 Task: Search one way flight ticket for 5 adults, 2 children, 1 infant in seat and 2 infants on lap in economy from Albany: Albany International Airport to Indianapolis: Indianapolis International Airport on 8-5-2023. Number of bags: 6 checked bags. Price is upto 100000. Outbound departure time preference is 10:45.
Action: Mouse moved to (325, 283)
Screenshot: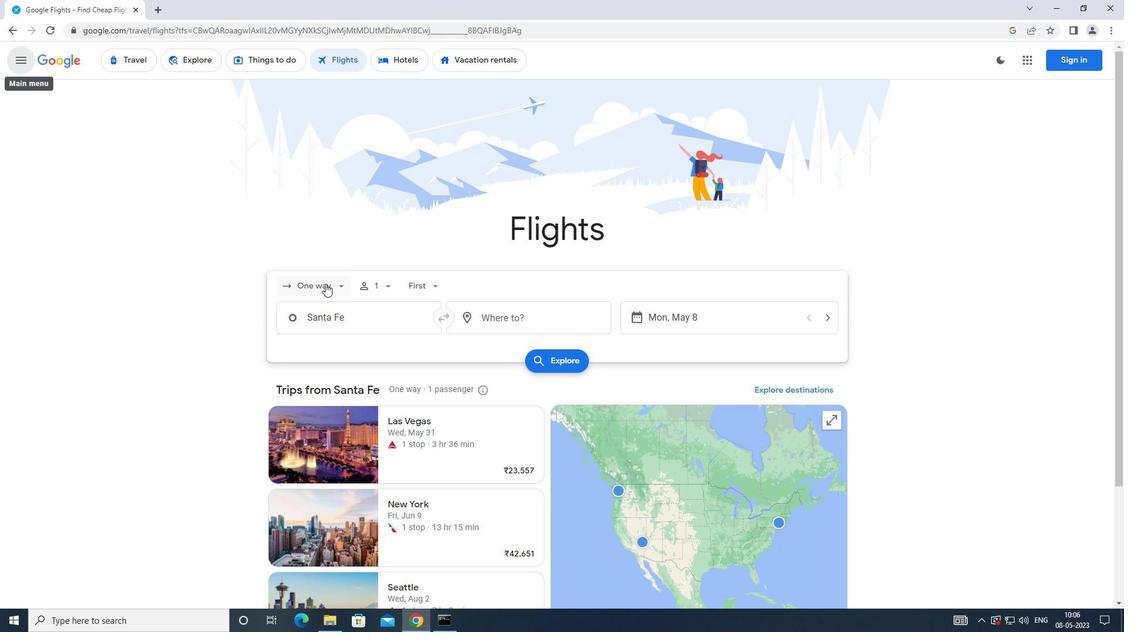 
Action: Mouse pressed left at (325, 283)
Screenshot: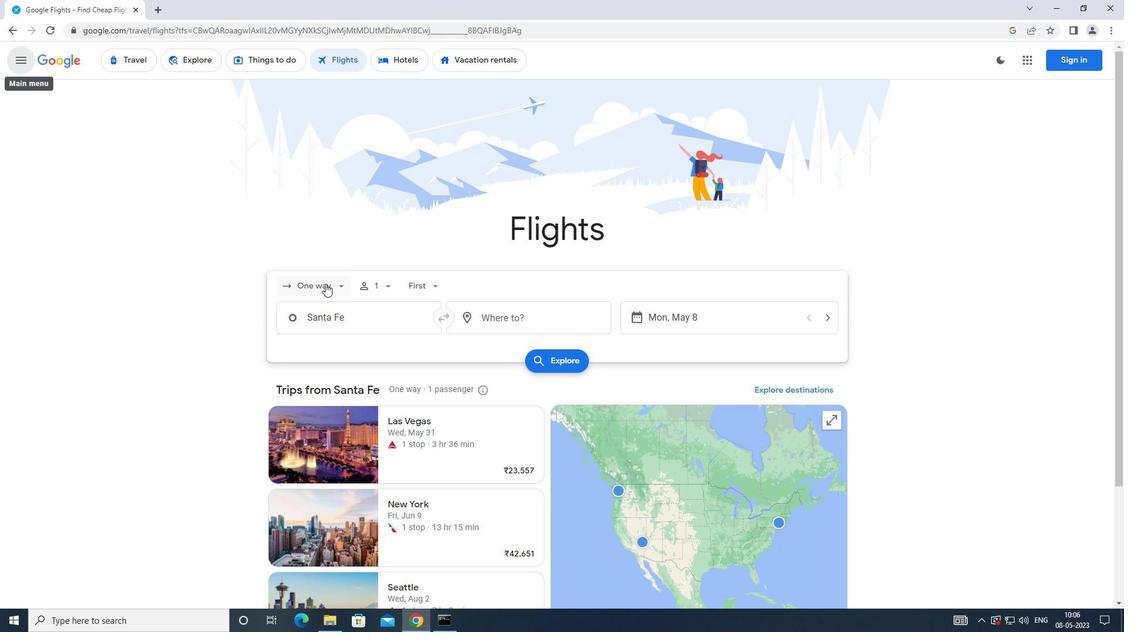 
Action: Mouse moved to (333, 338)
Screenshot: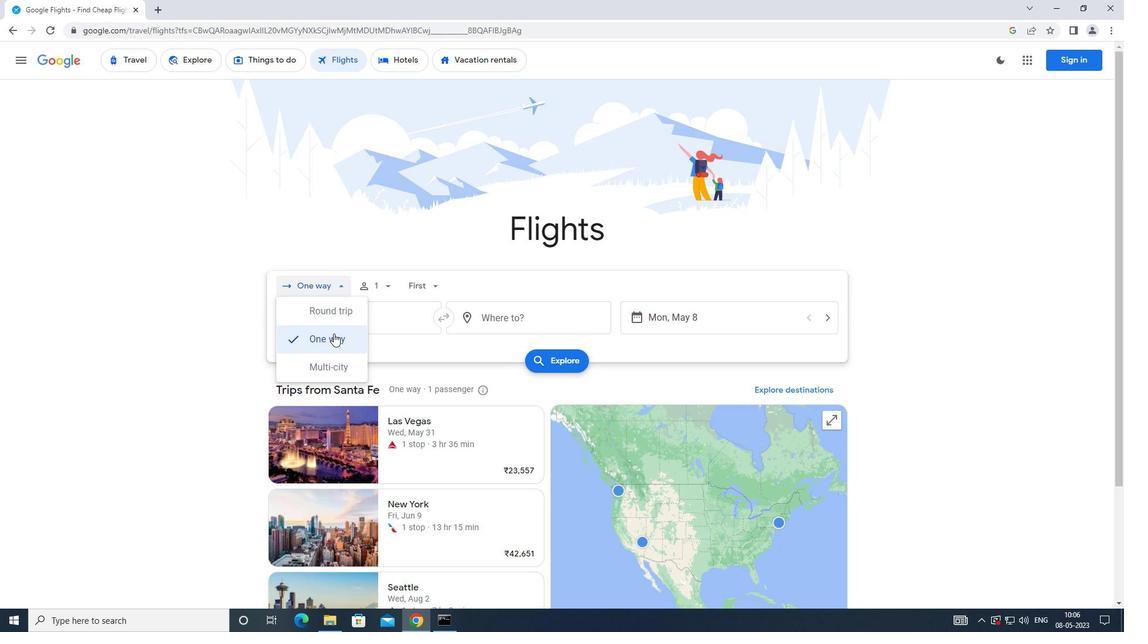 
Action: Mouse pressed left at (333, 338)
Screenshot: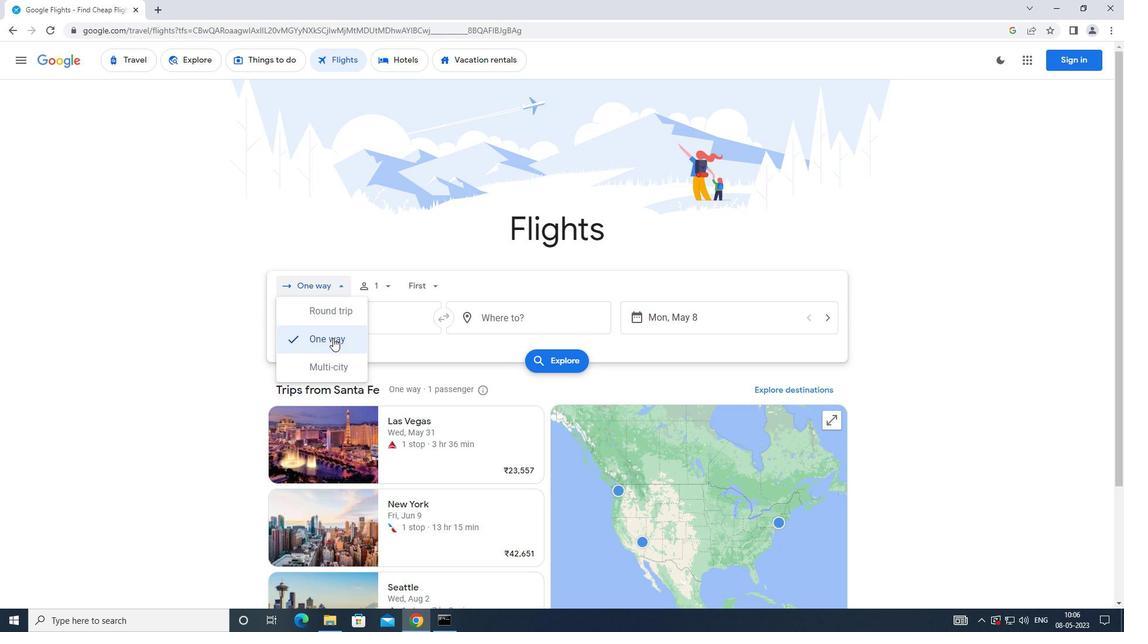 
Action: Mouse moved to (374, 289)
Screenshot: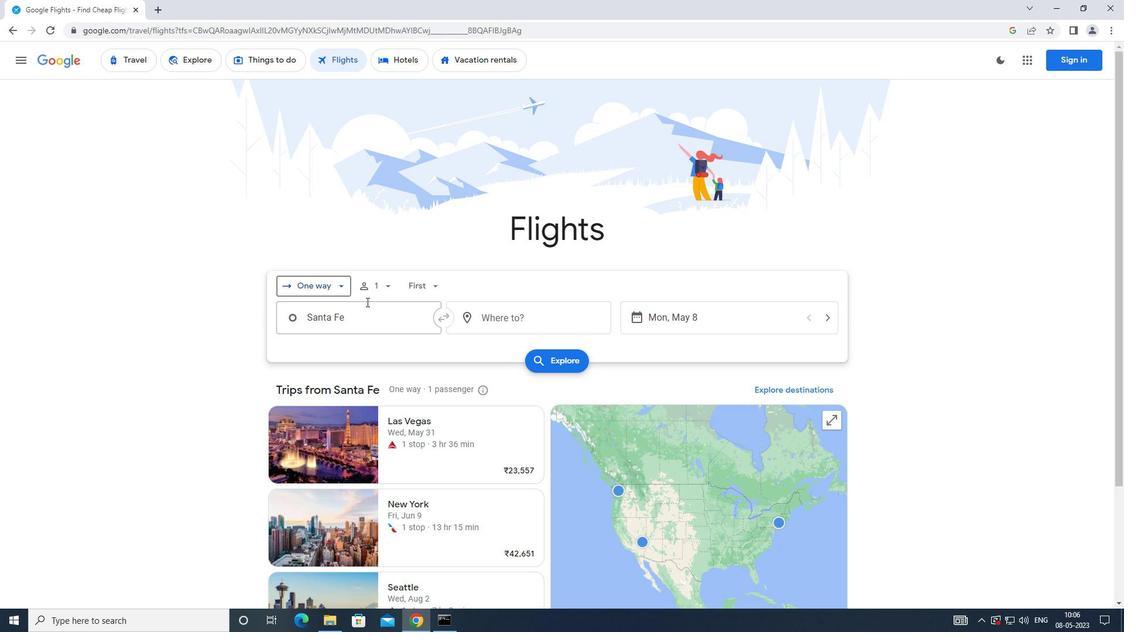 
Action: Mouse pressed left at (374, 289)
Screenshot: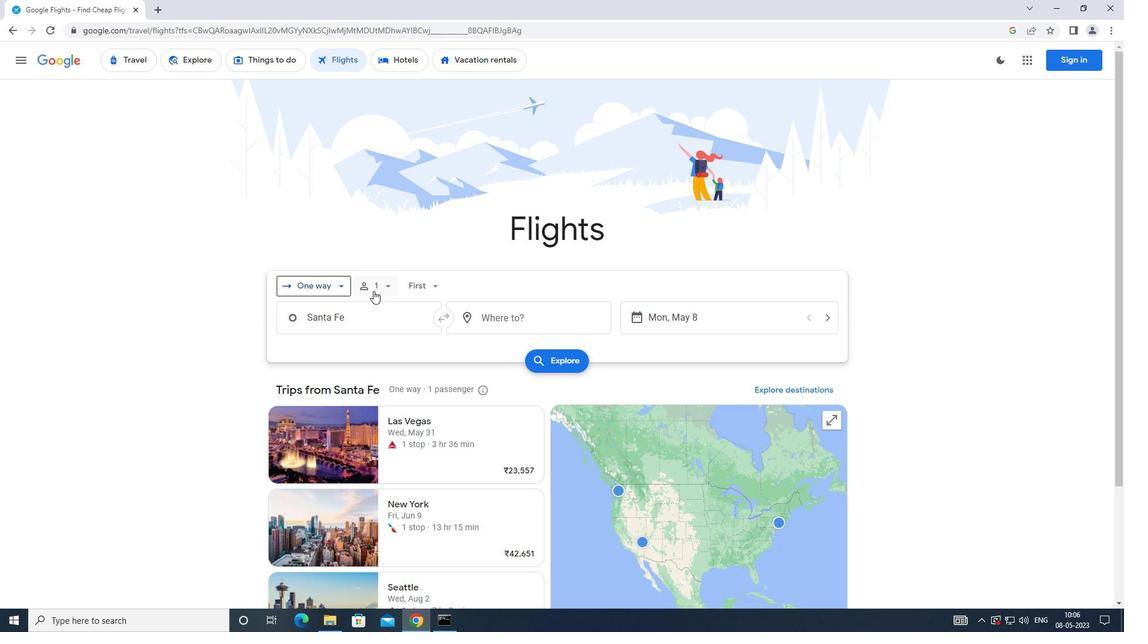 
Action: Mouse moved to (478, 319)
Screenshot: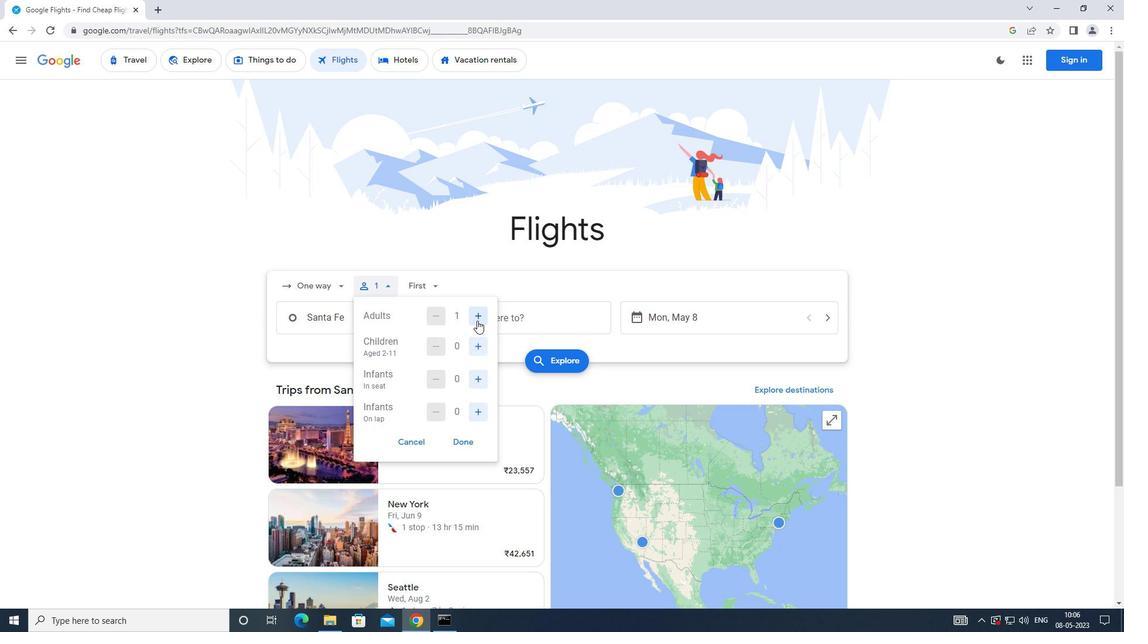 
Action: Mouse pressed left at (478, 319)
Screenshot: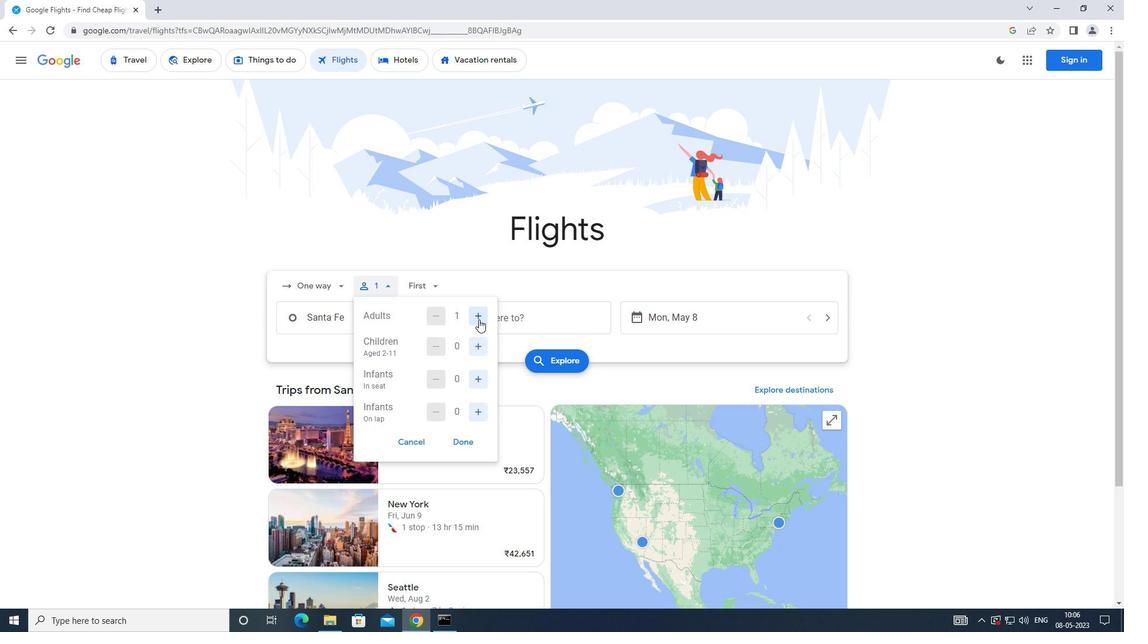 
Action: Mouse pressed left at (478, 319)
Screenshot: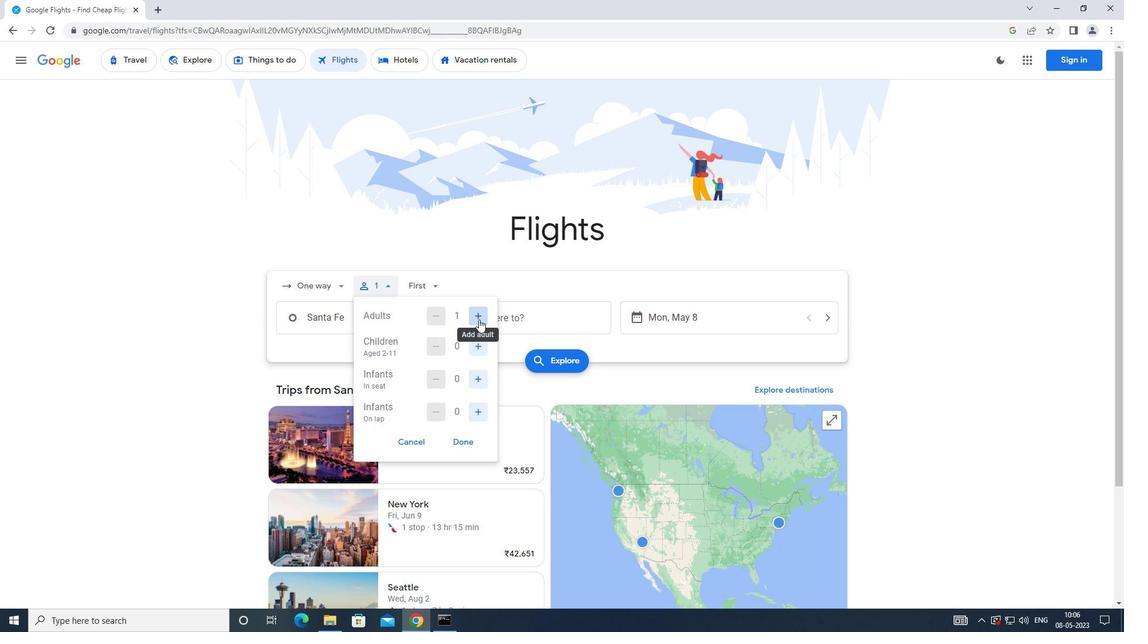 
Action: Mouse pressed left at (478, 319)
Screenshot: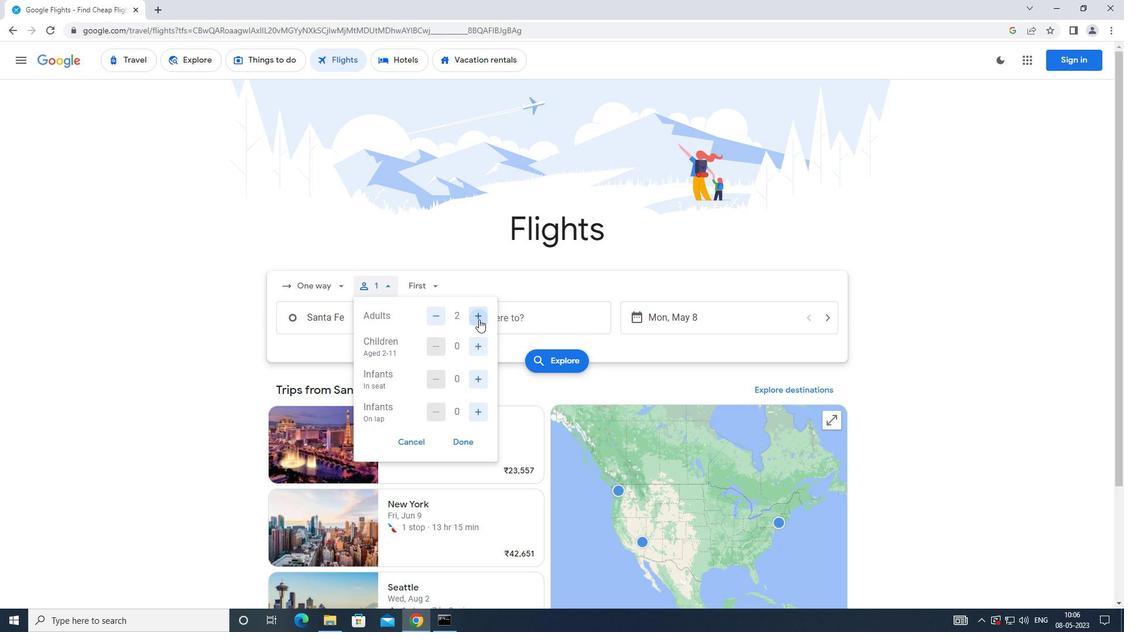
Action: Mouse pressed left at (478, 319)
Screenshot: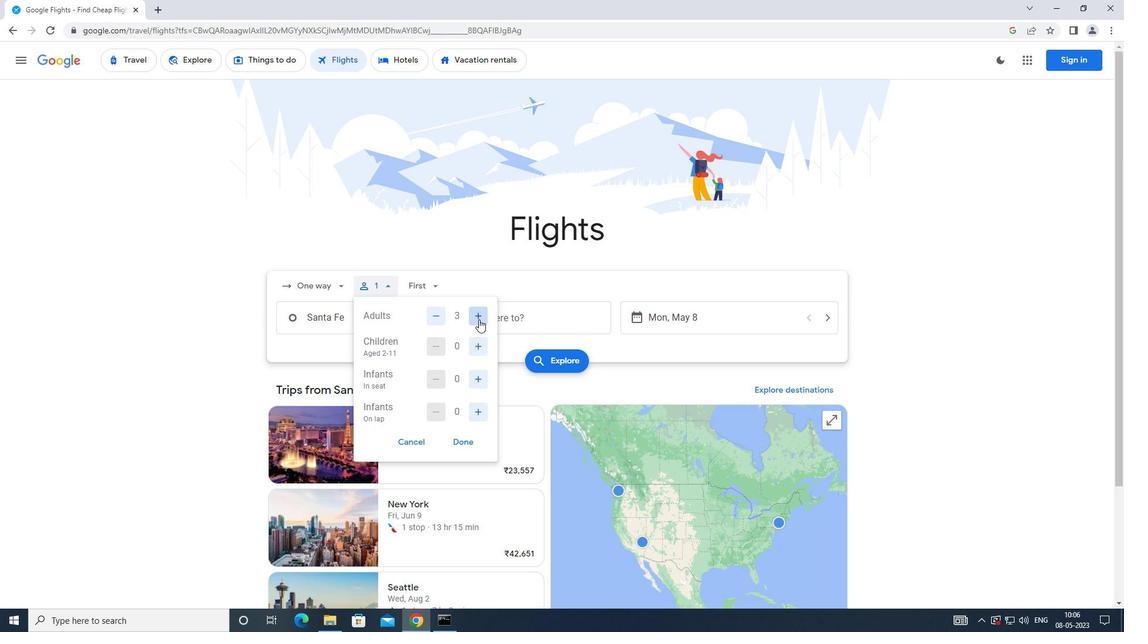 
Action: Mouse moved to (475, 343)
Screenshot: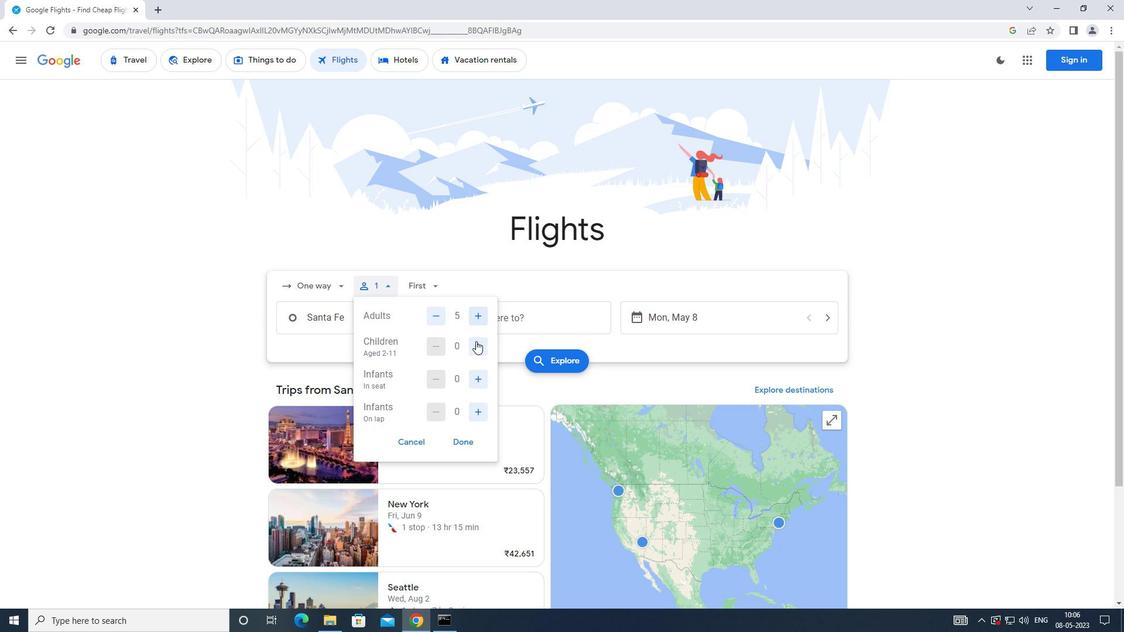 
Action: Mouse pressed left at (475, 343)
Screenshot: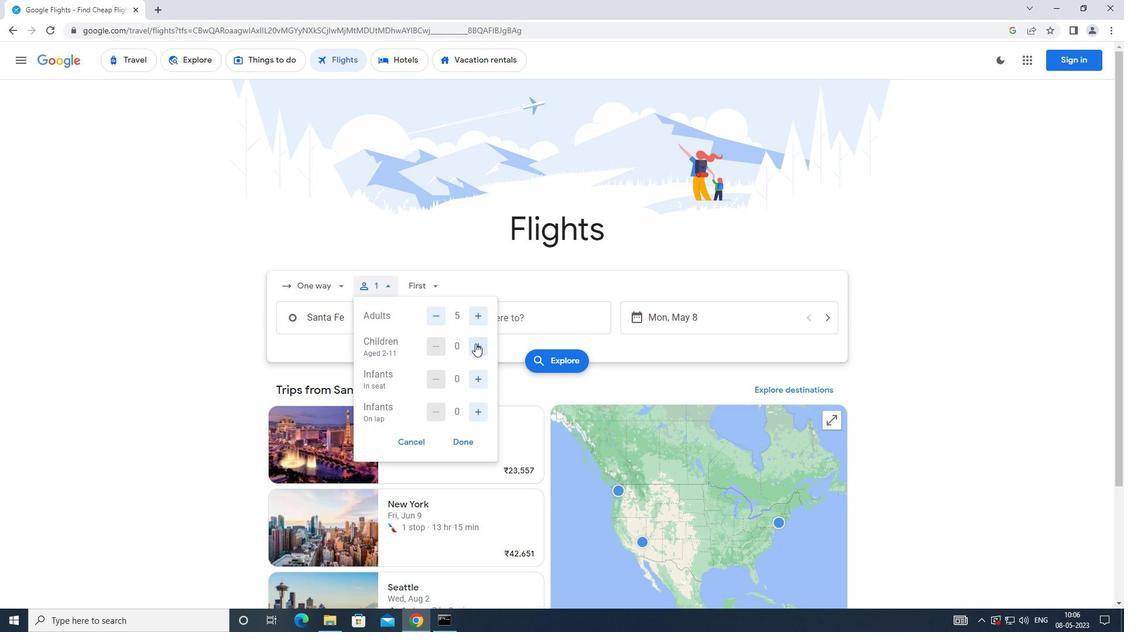 
Action: Mouse pressed left at (475, 343)
Screenshot: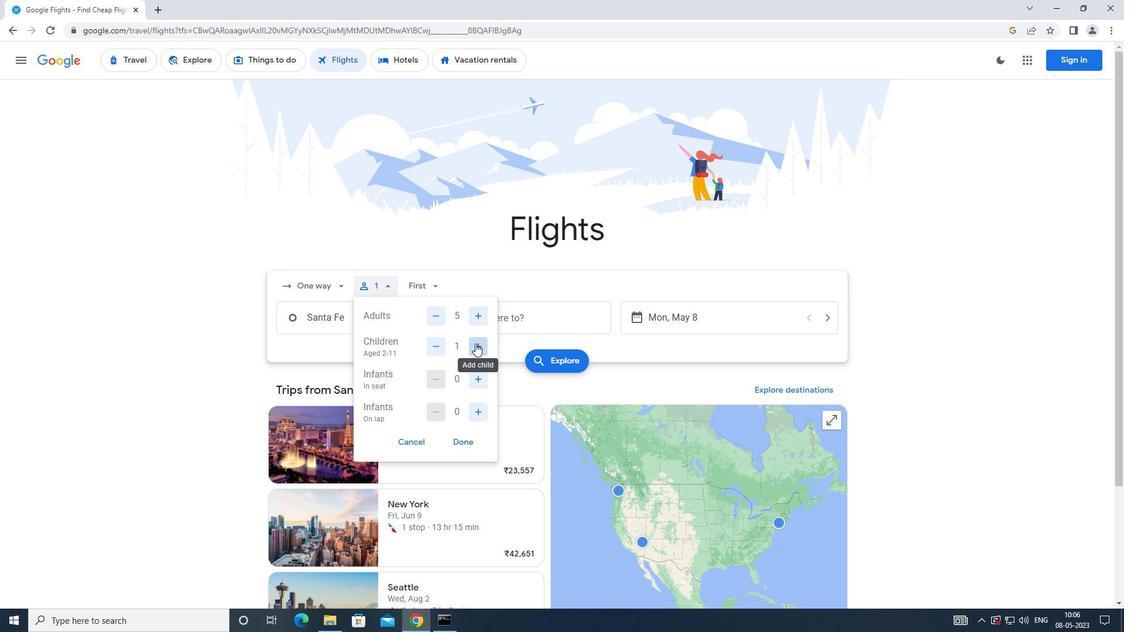 
Action: Mouse moved to (475, 374)
Screenshot: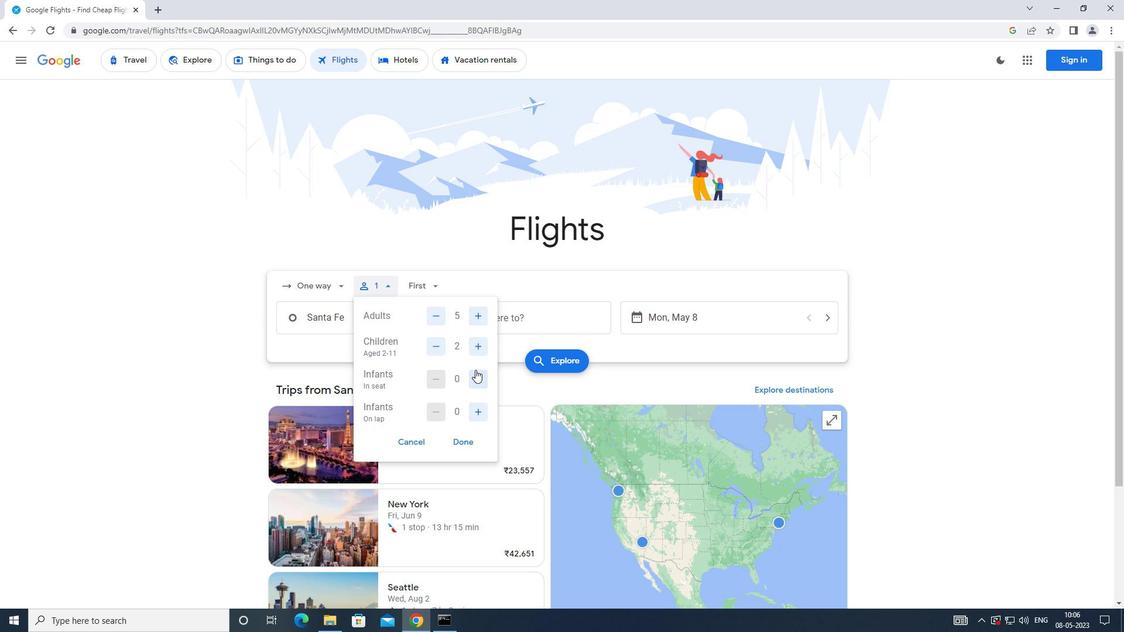 
Action: Mouse pressed left at (475, 374)
Screenshot: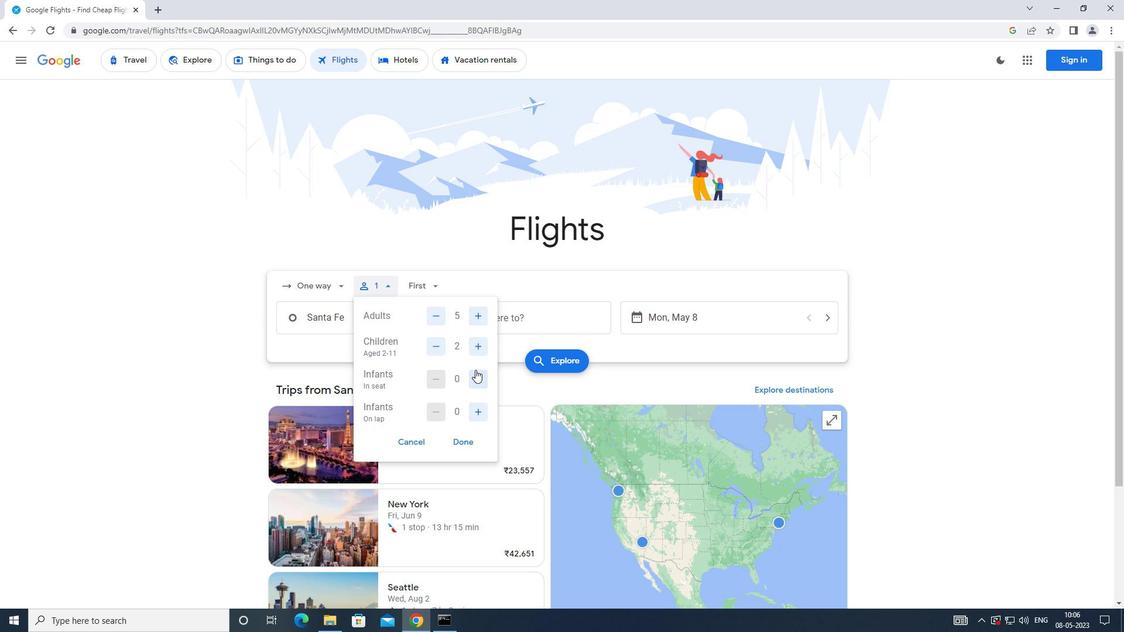 
Action: Mouse moved to (476, 415)
Screenshot: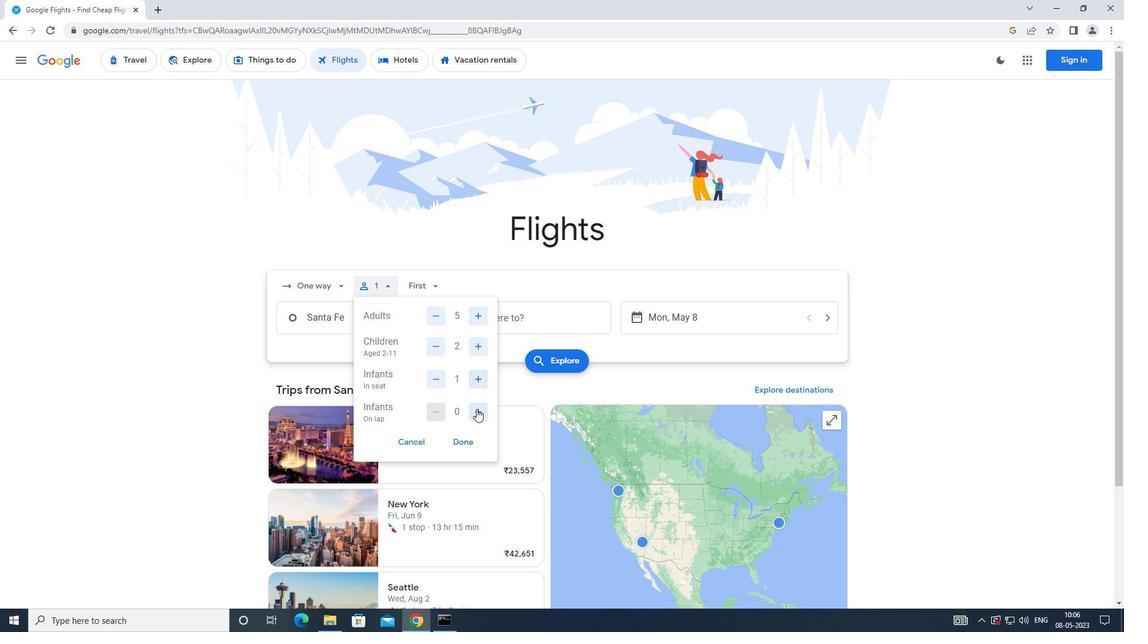 
Action: Mouse pressed left at (476, 415)
Screenshot: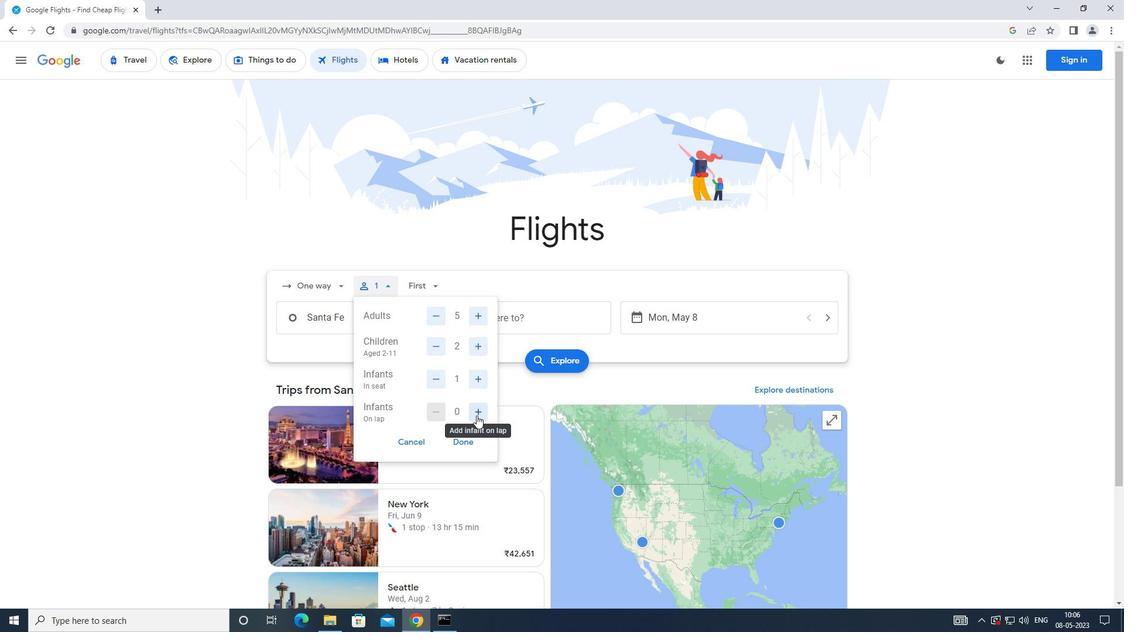 
Action: Mouse moved to (454, 452)
Screenshot: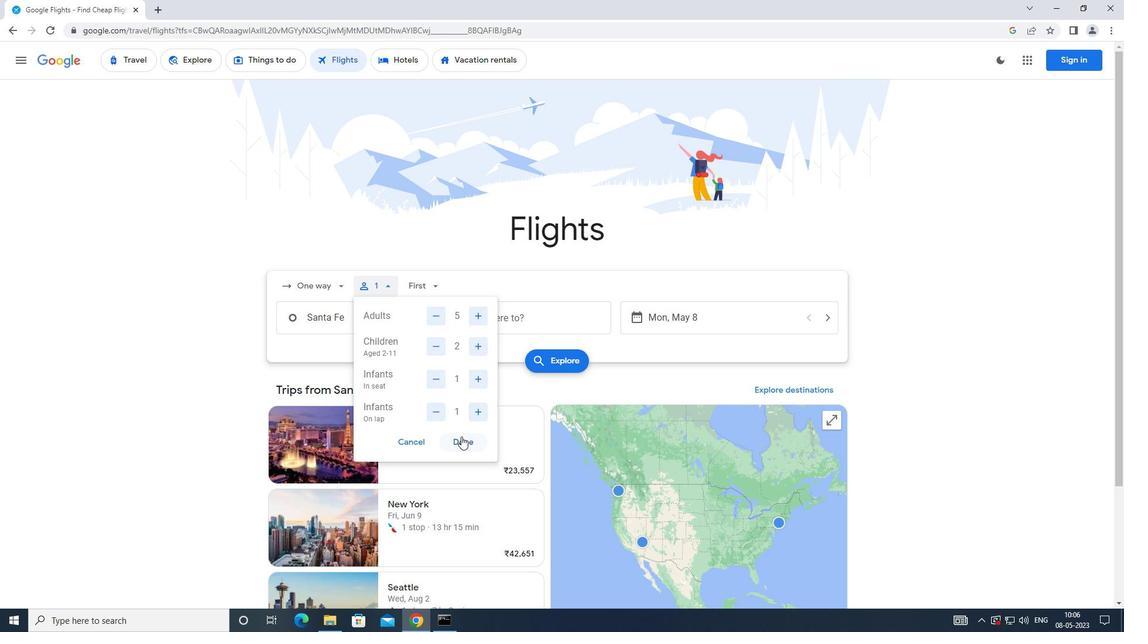 
Action: Mouse pressed left at (454, 452)
Screenshot: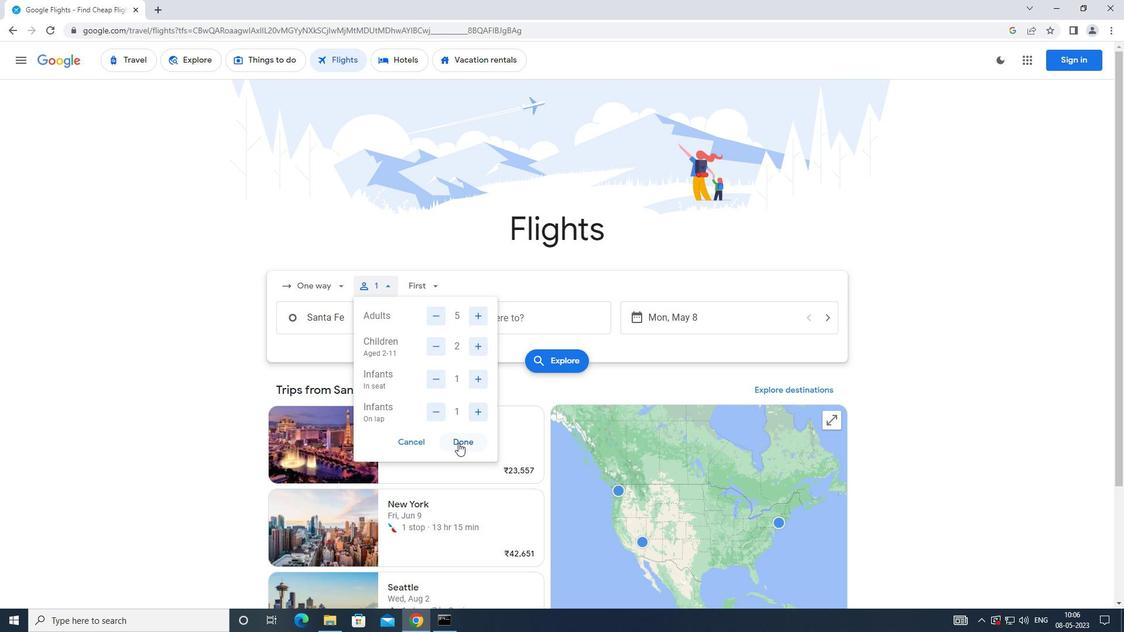
Action: Mouse moved to (458, 439)
Screenshot: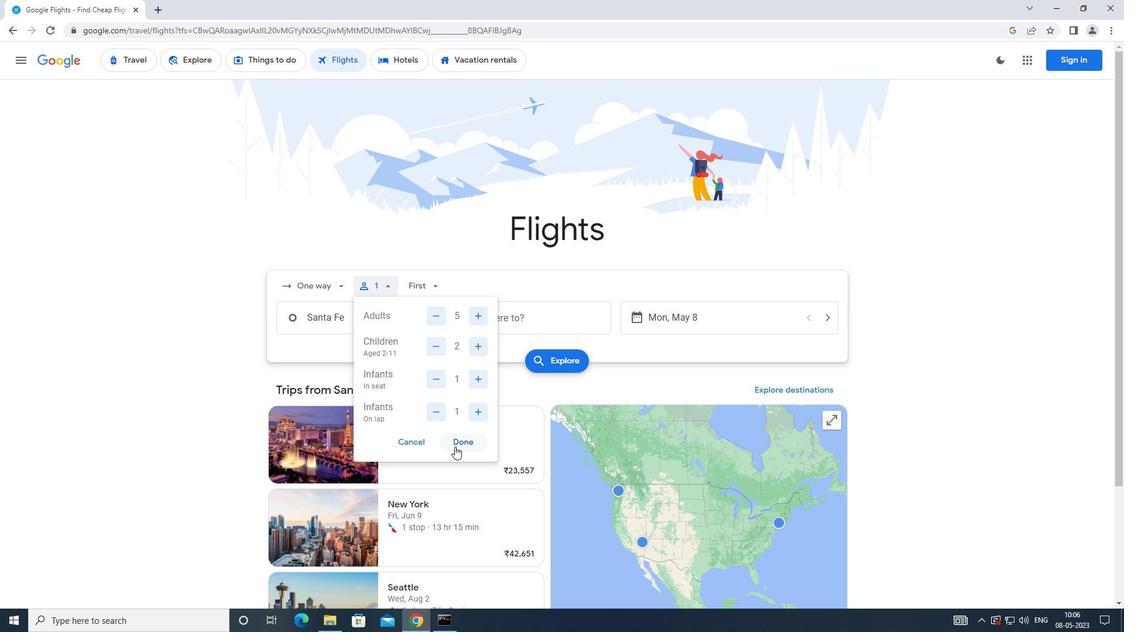 
Action: Mouse pressed left at (458, 439)
Screenshot: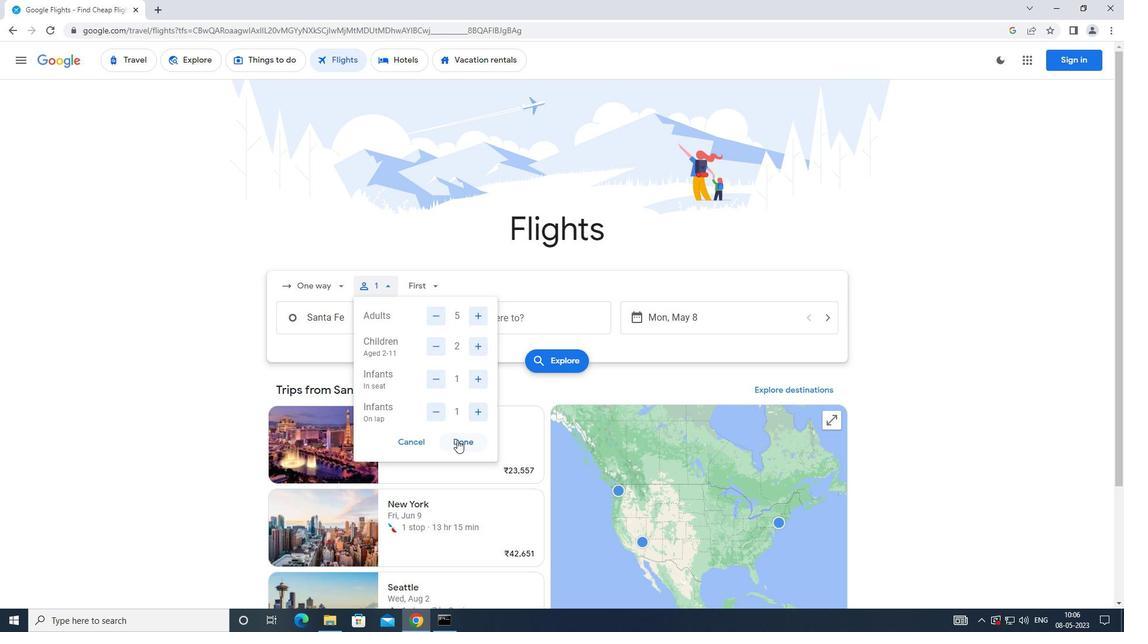 
Action: Mouse moved to (427, 292)
Screenshot: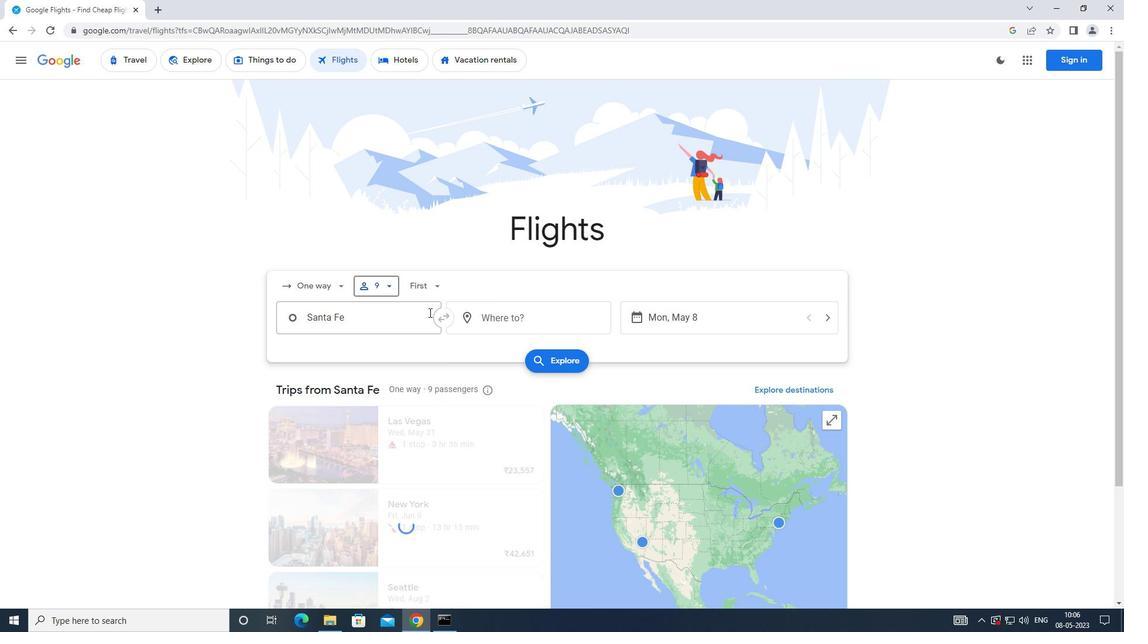 
Action: Mouse pressed left at (427, 292)
Screenshot: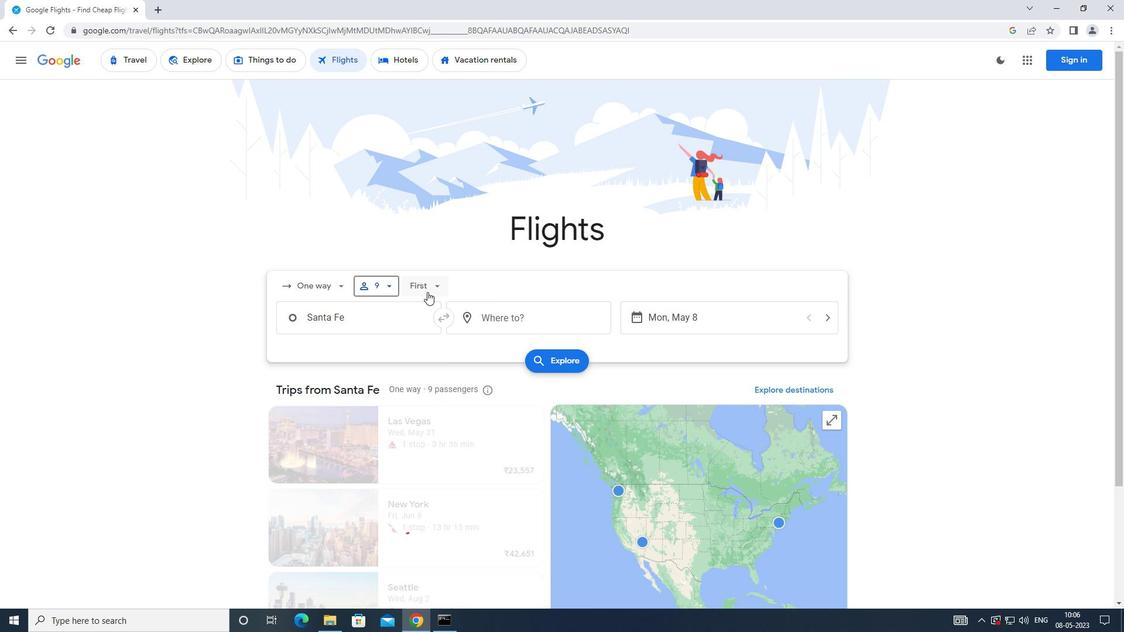 
Action: Mouse moved to (460, 309)
Screenshot: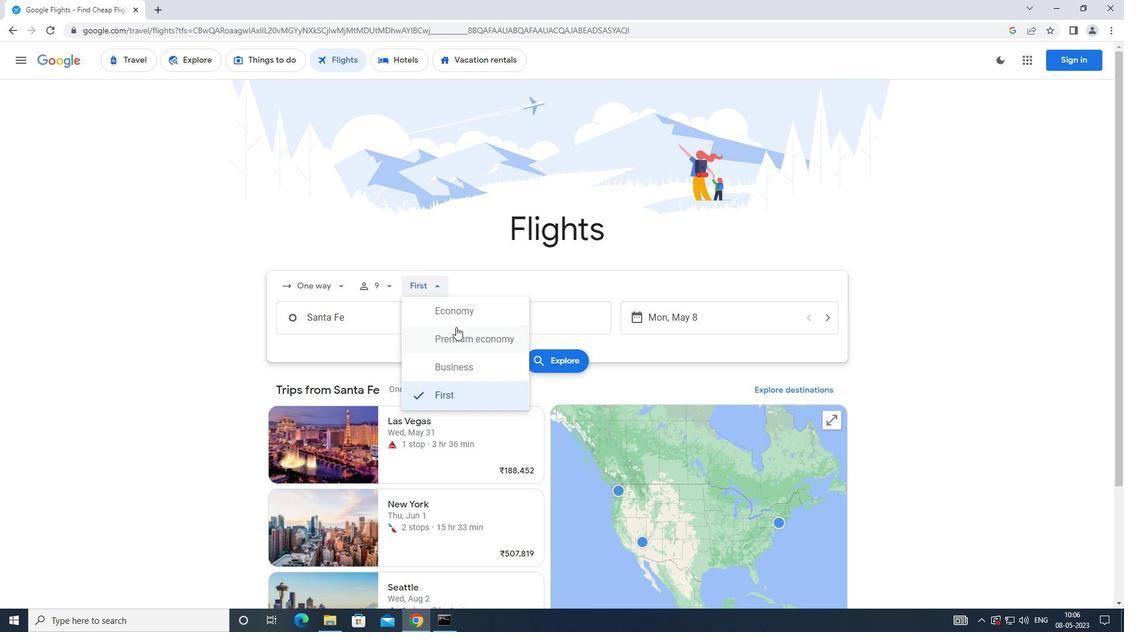 
Action: Mouse pressed left at (460, 309)
Screenshot: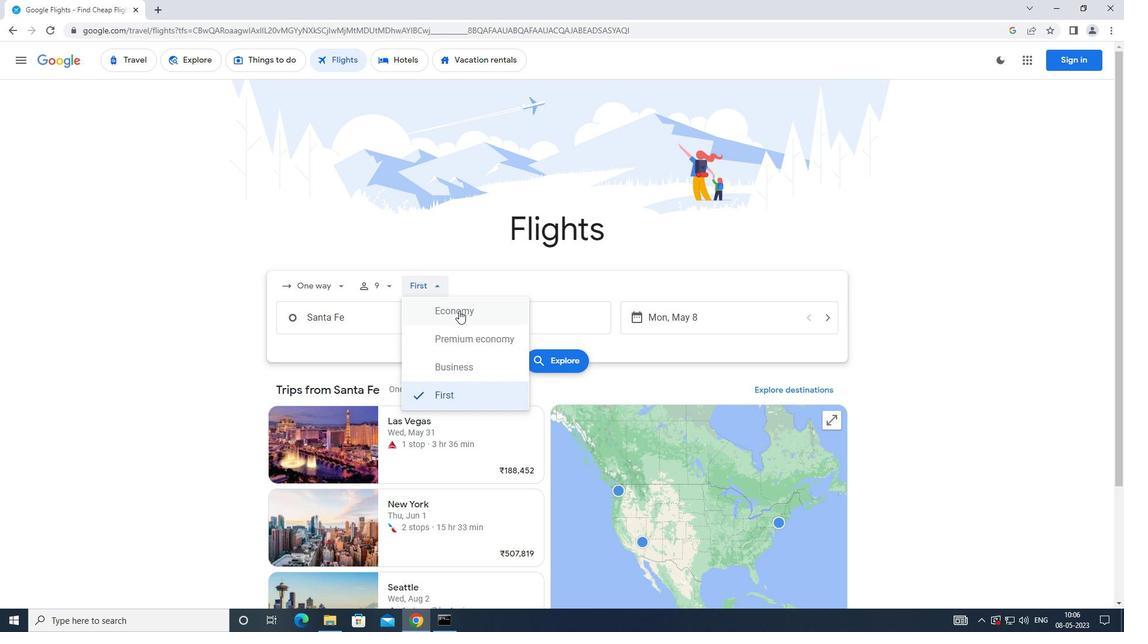 
Action: Mouse moved to (355, 315)
Screenshot: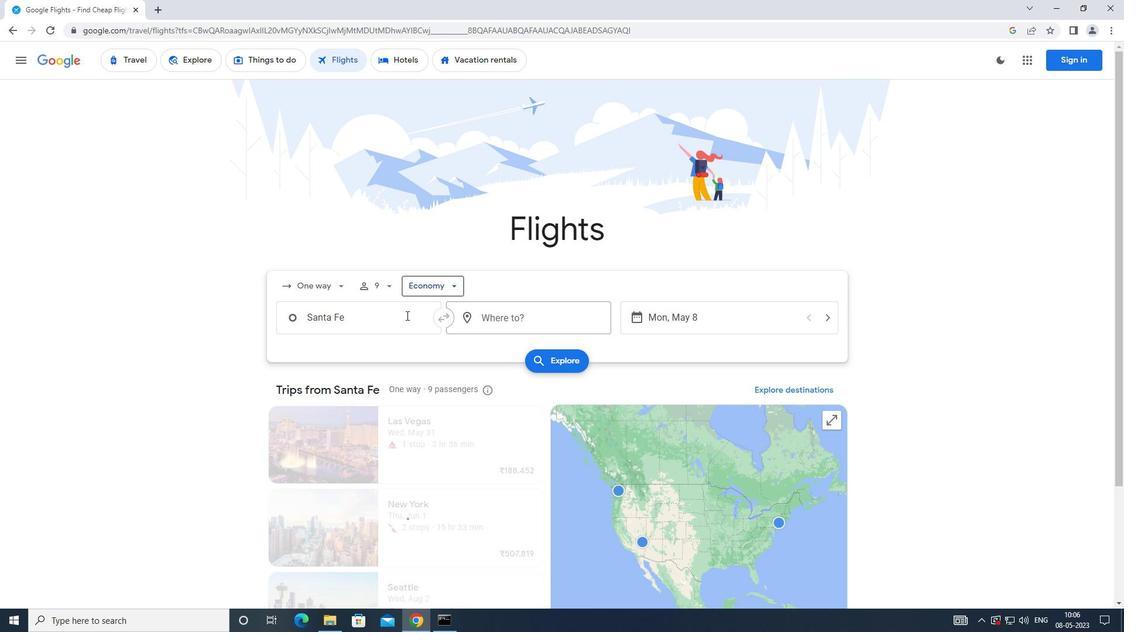 
Action: Mouse pressed left at (355, 315)
Screenshot: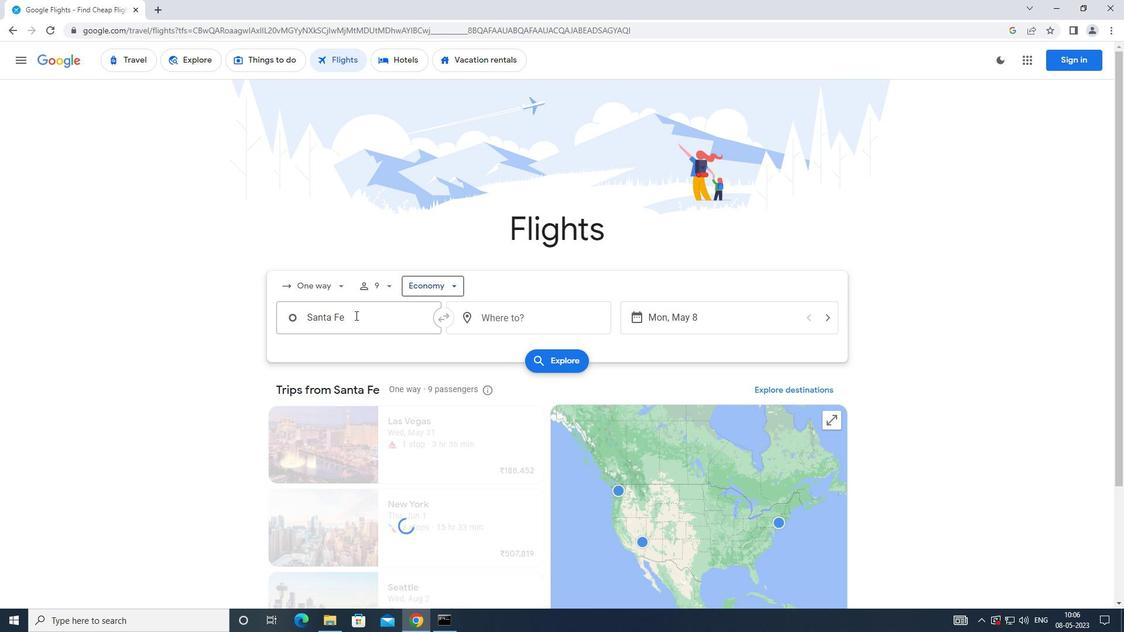 
Action: Key pressed <Key.caps_lock>a<Key.caps_lock>lbany
Screenshot: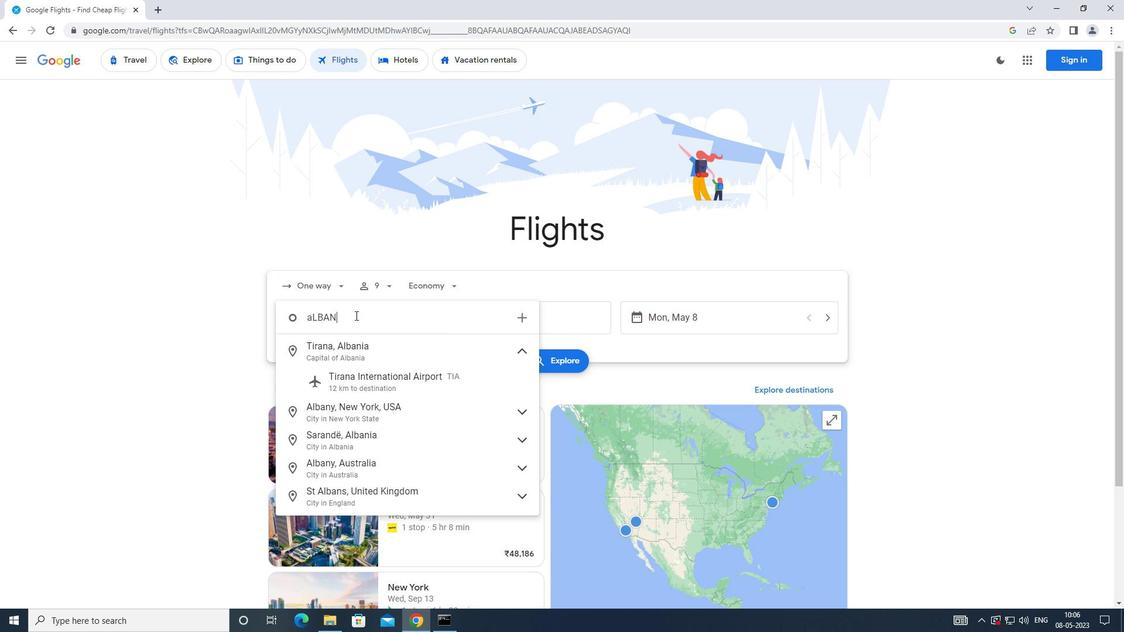 
Action: Mouse moved to (359, 375)
Screenshot: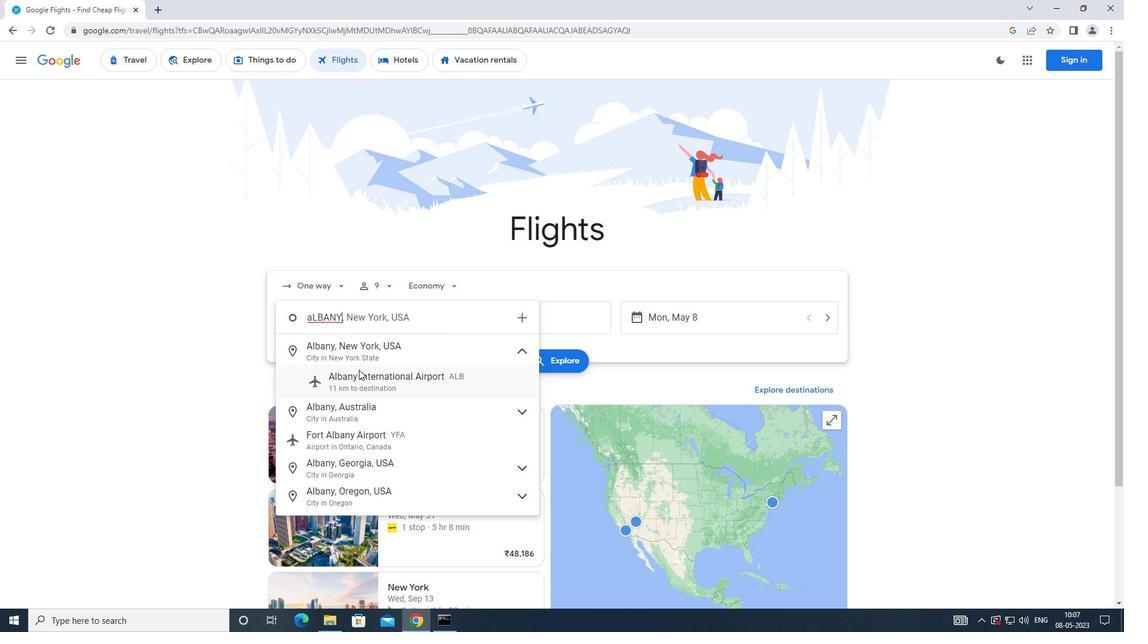 
Action: Mouse pressed left at (359, 375)
Screenshot: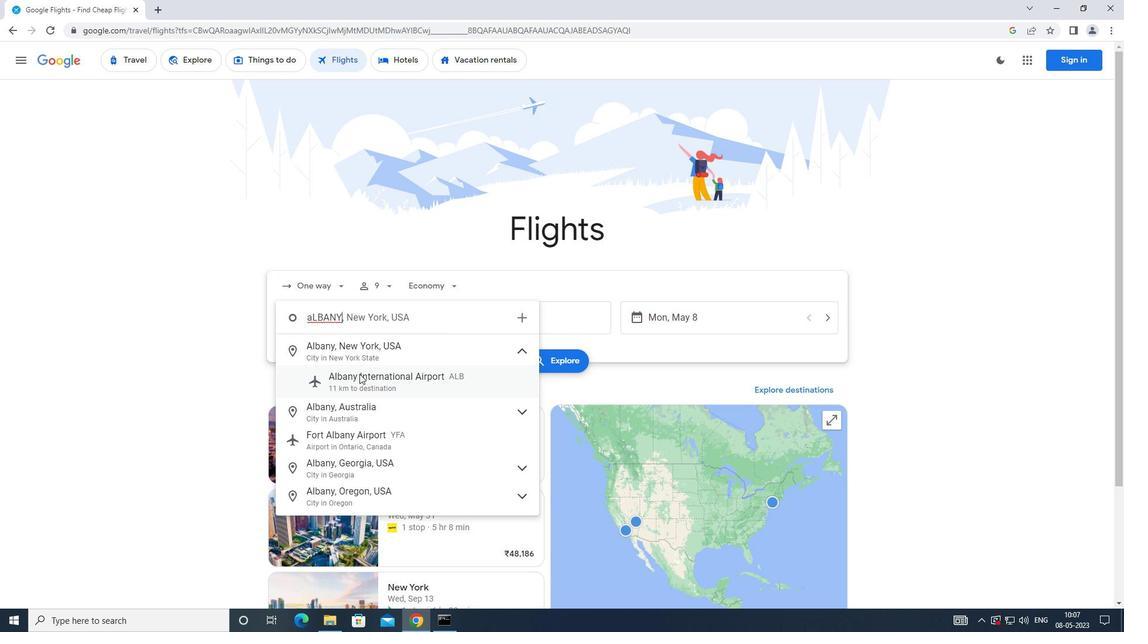 
Action: Mouse moved to (550, 324)
Screenshot: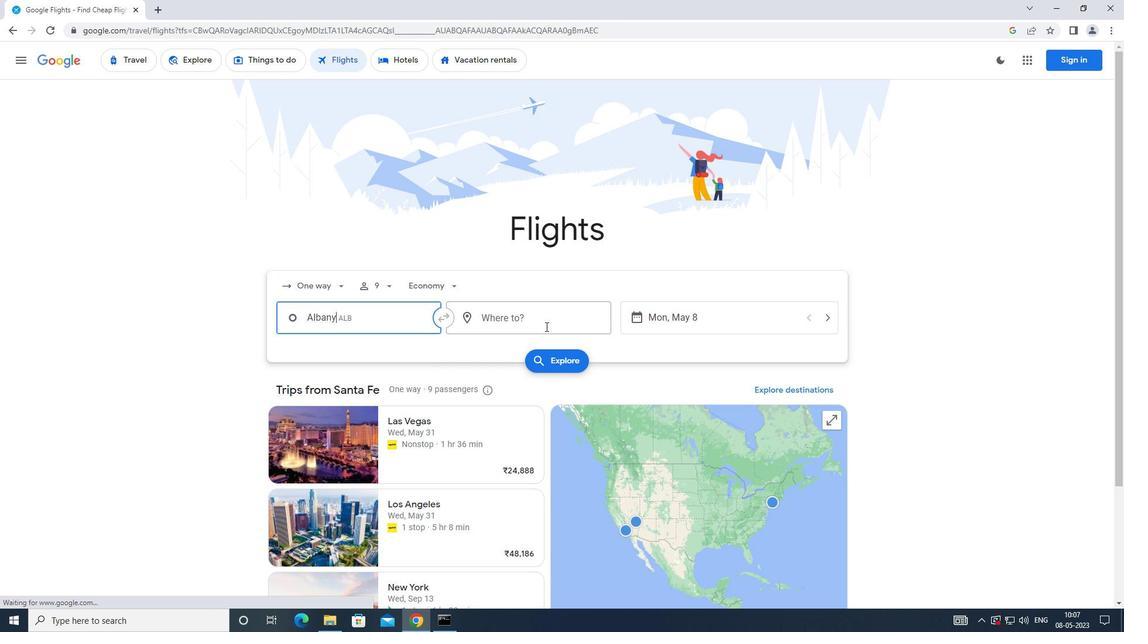
Action: Mouse pressed left at (550, 324)
Screenshot: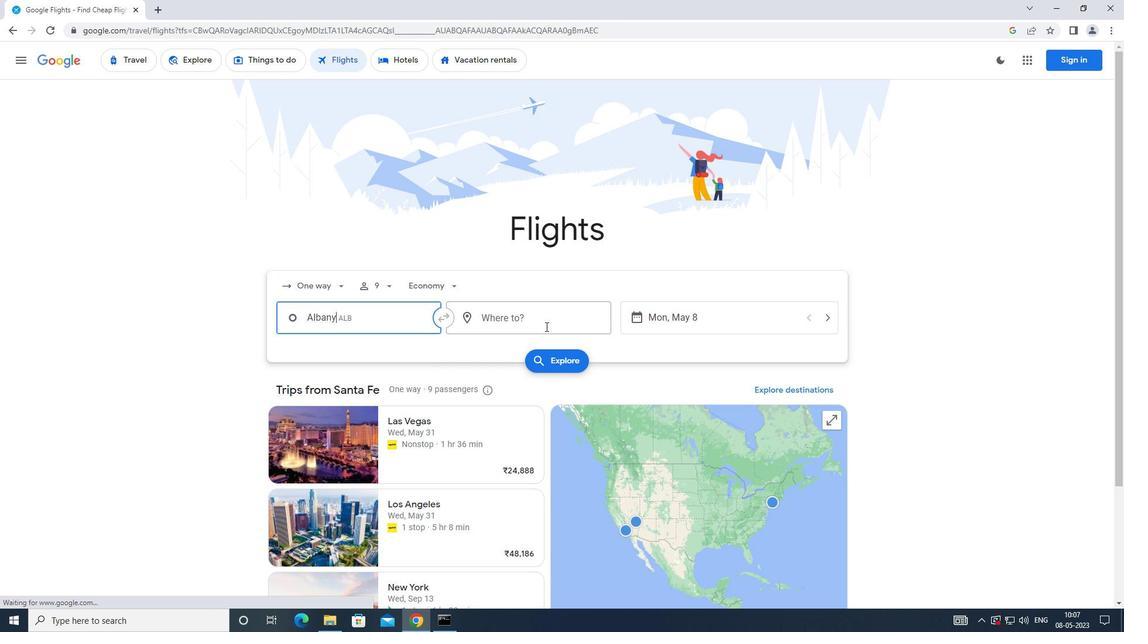 
Action: Mouse moved to (0, 94)
Screenshot: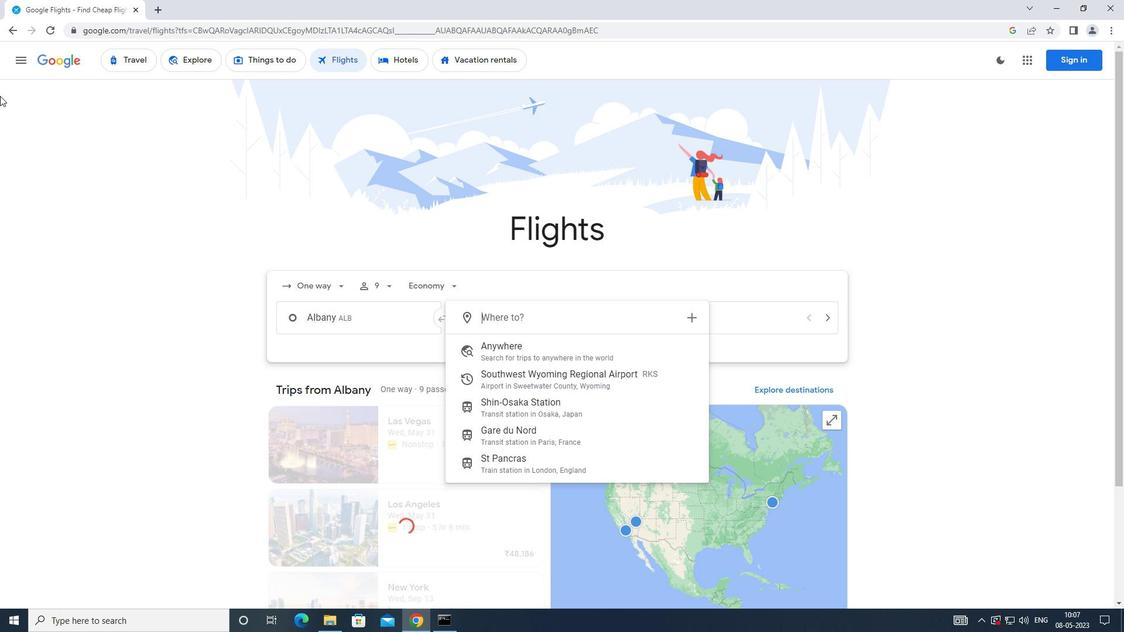 
Action: Key pressed <Key.caps_lock>i<Key.caps_lock>ndianapolish
Screenshot: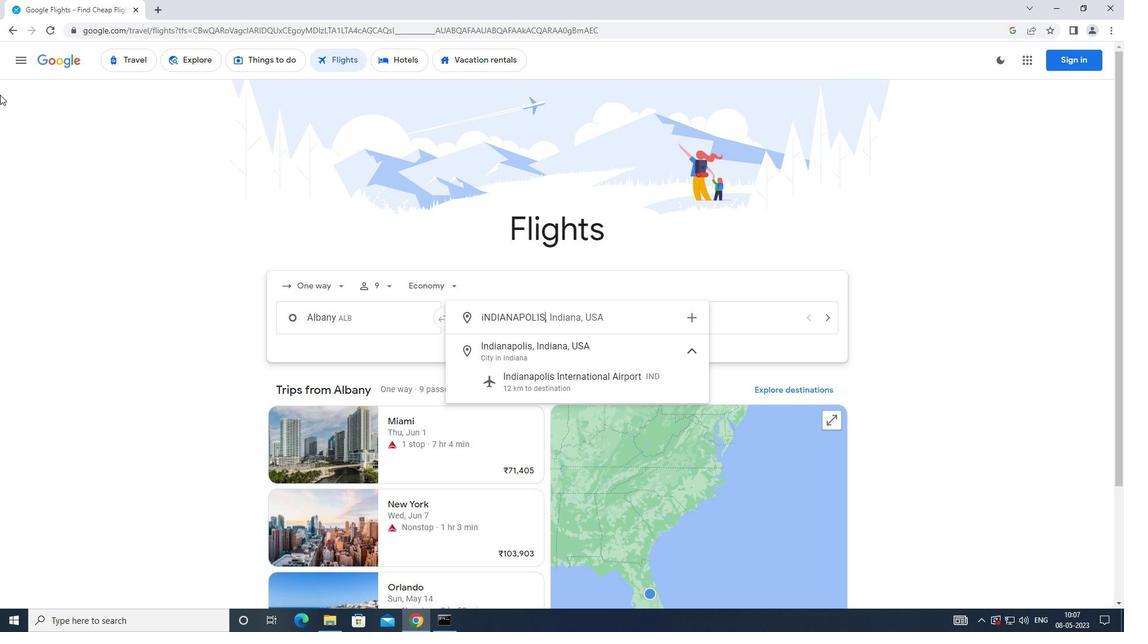 
Action: Mouse moved to (516, 370)
Screenshot: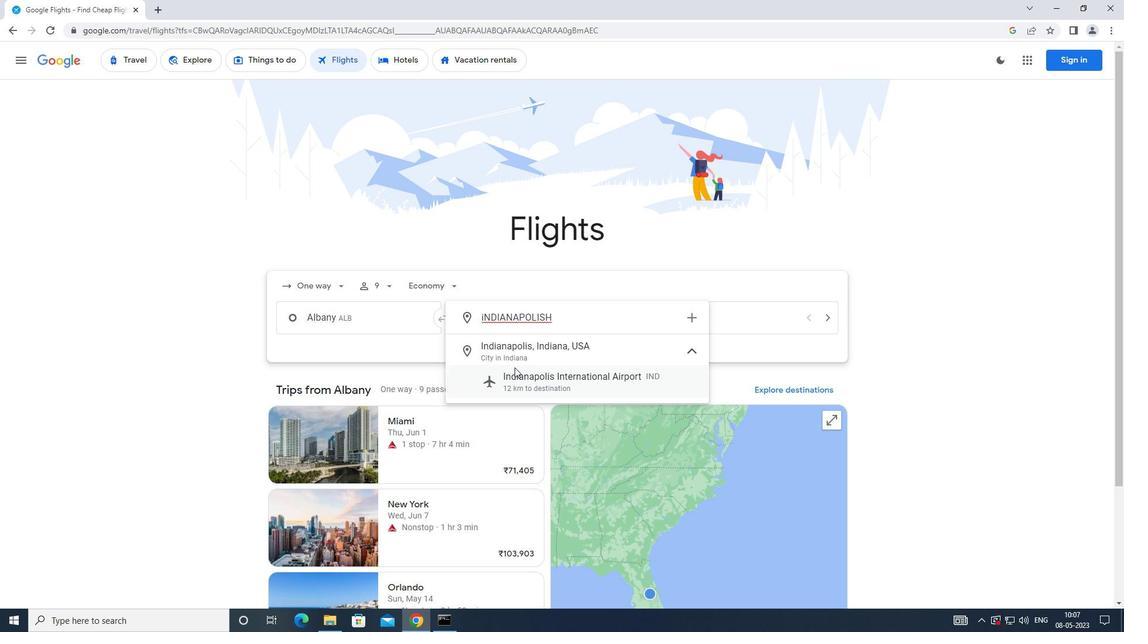
Action: Mouse pressed left at (516, 370)
Screenshot: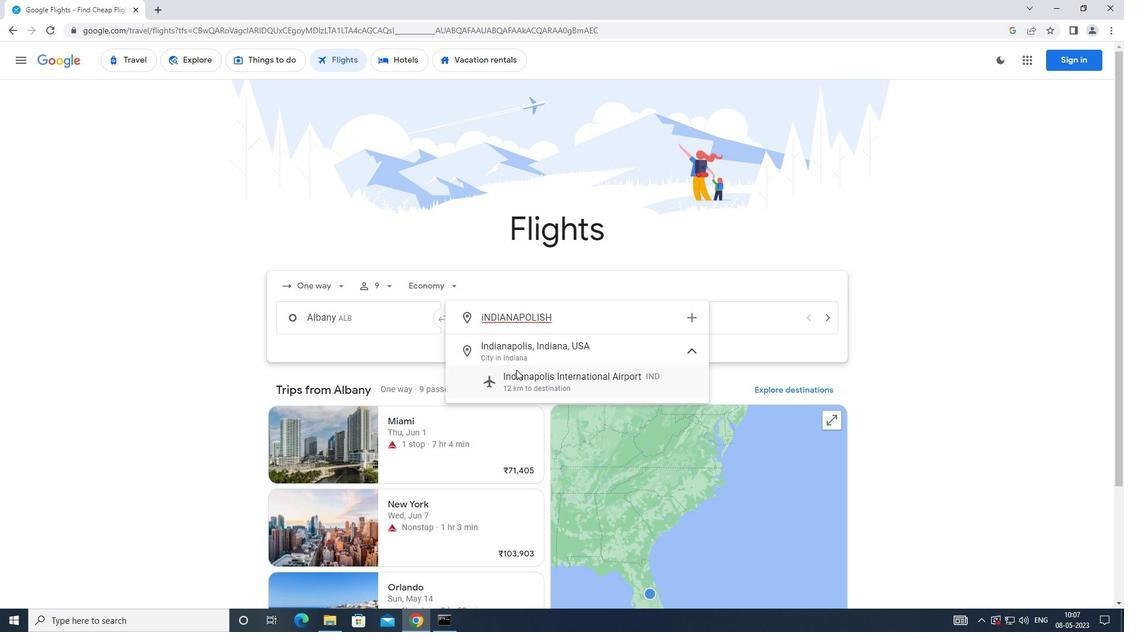 
Action: Mouse moved to (669, 317)
Screenshot: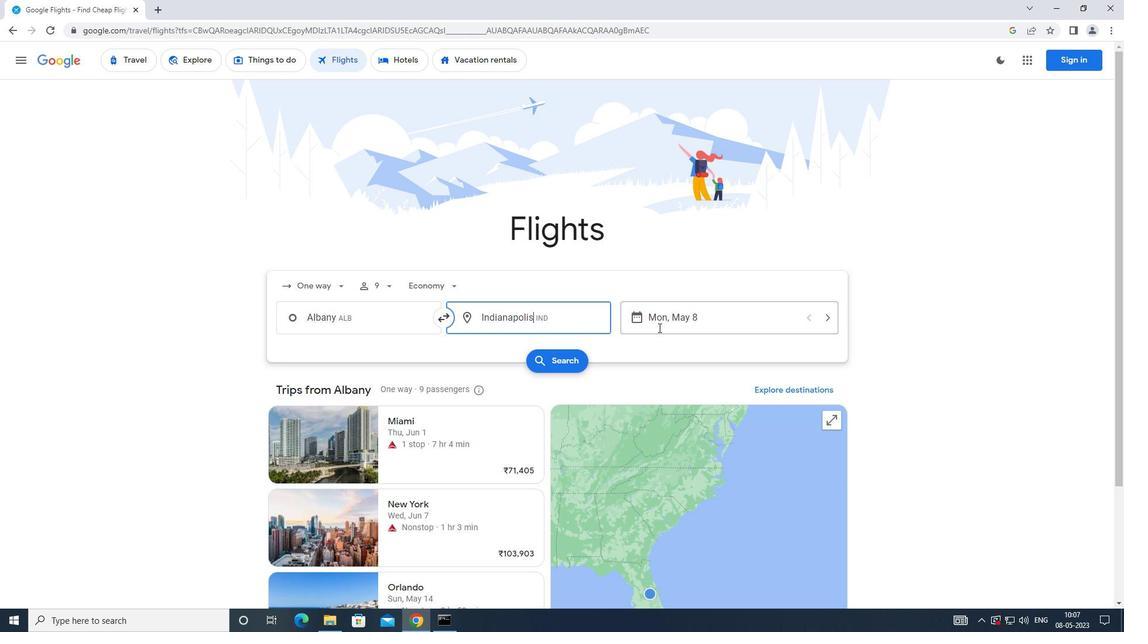 
Action: Mouse pressed left at (669, 317)
Screenshot: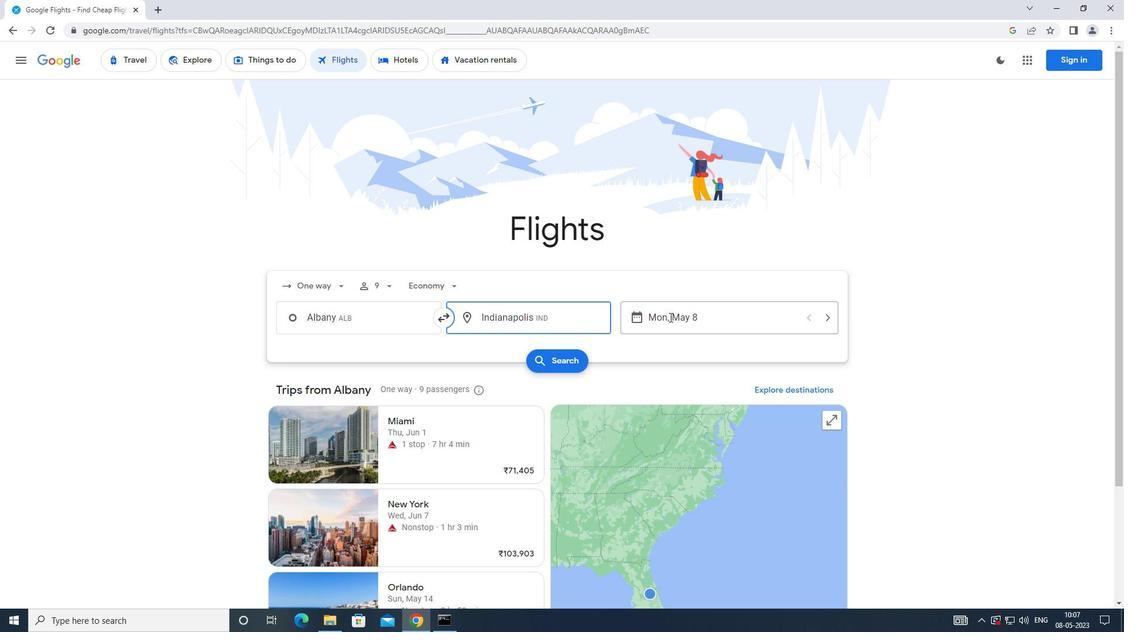 
Action: Mouse moved to (451, 427)
Screenshot: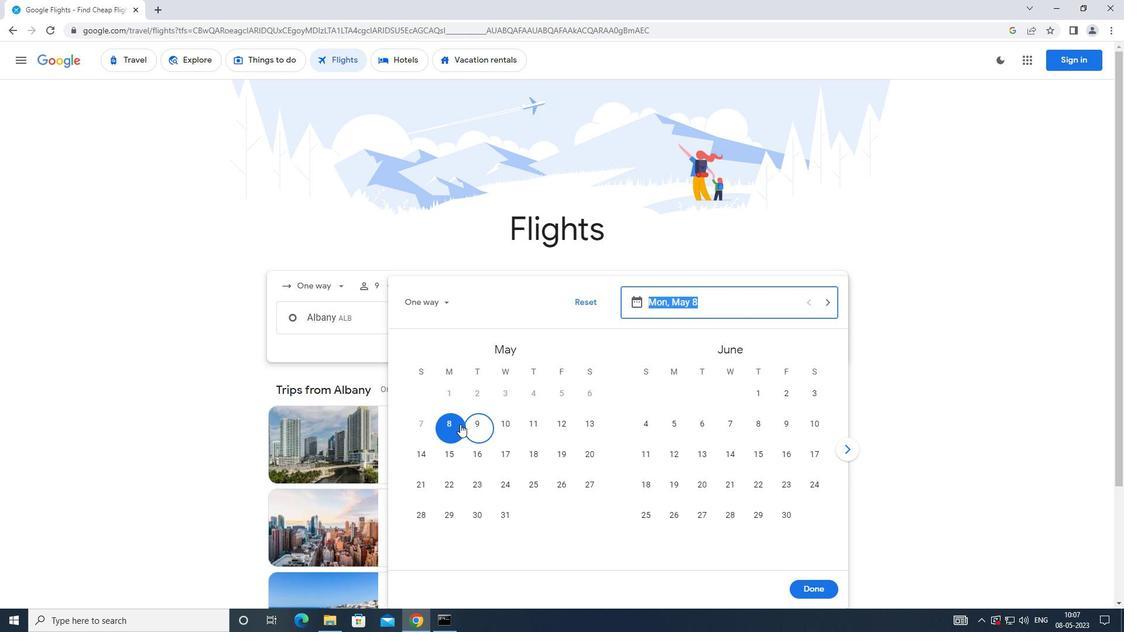 
Action: Mouse pressed left at (451, 427)
Screenshot: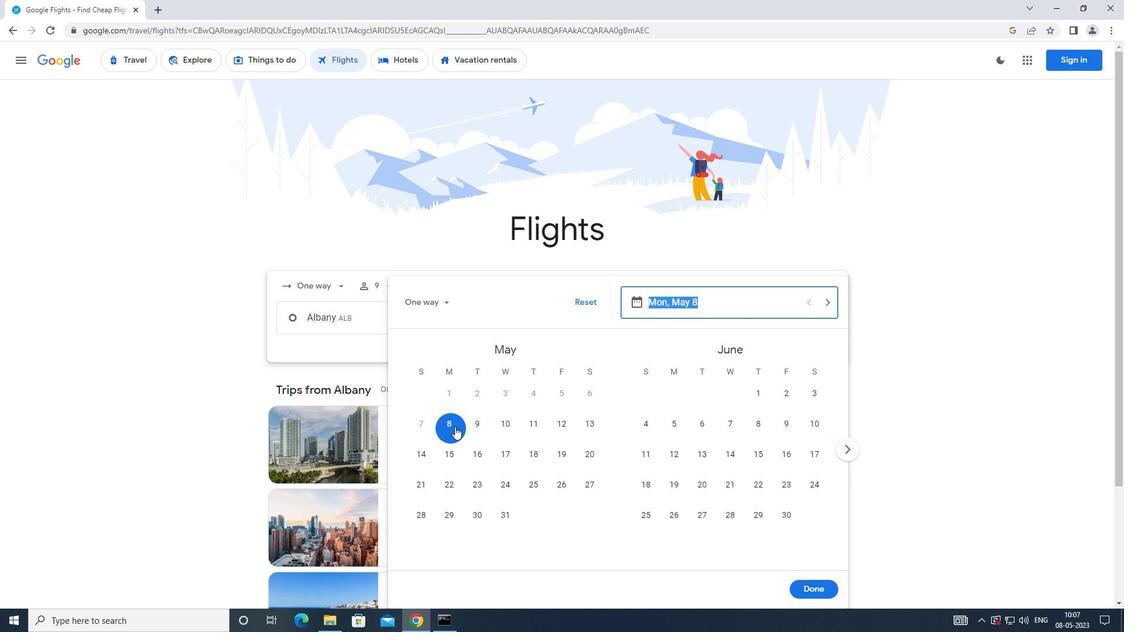 
Action: Mouse moved to (809, 585)
Screenshot: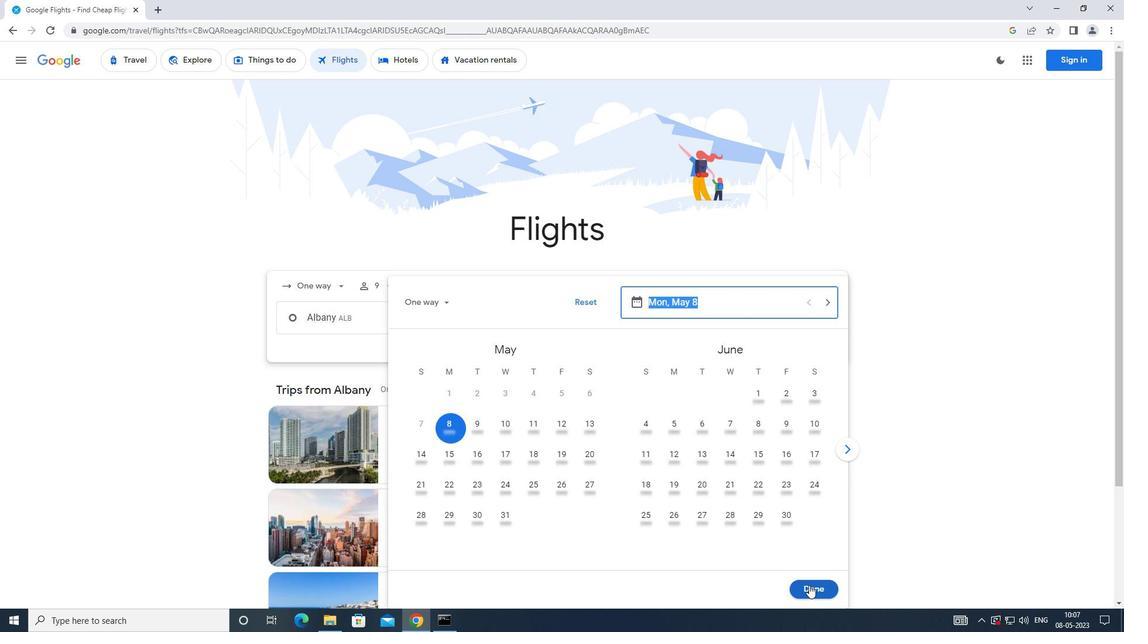 
Action: Mouse pressed left at (809, 585)
Screenshot: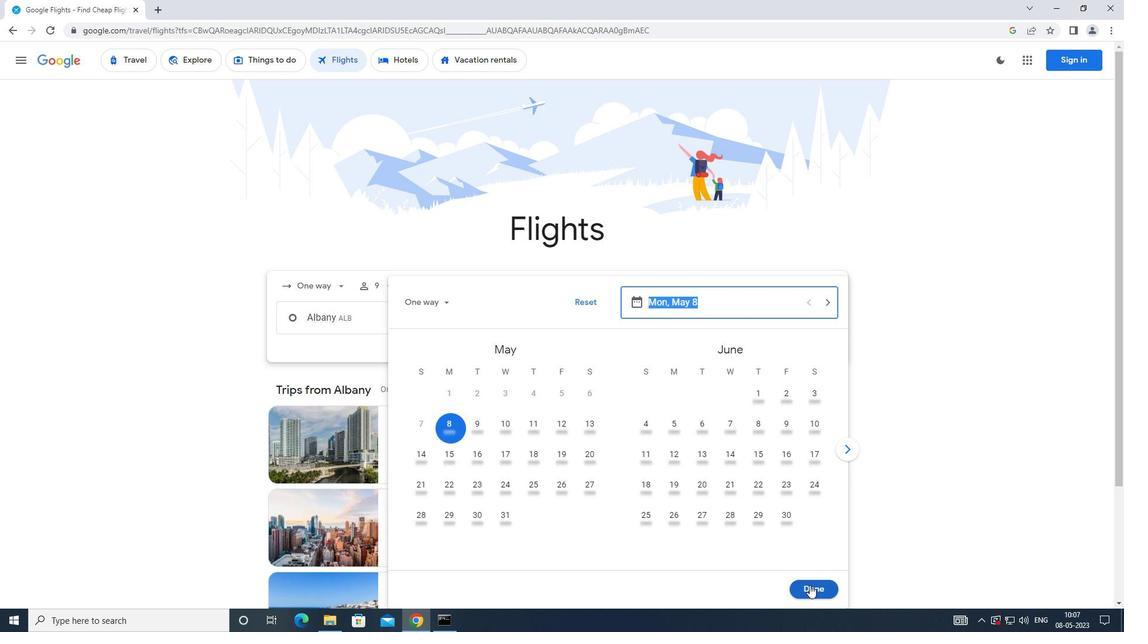 
Action: Mouse moved to (552, 367)
Screenshot: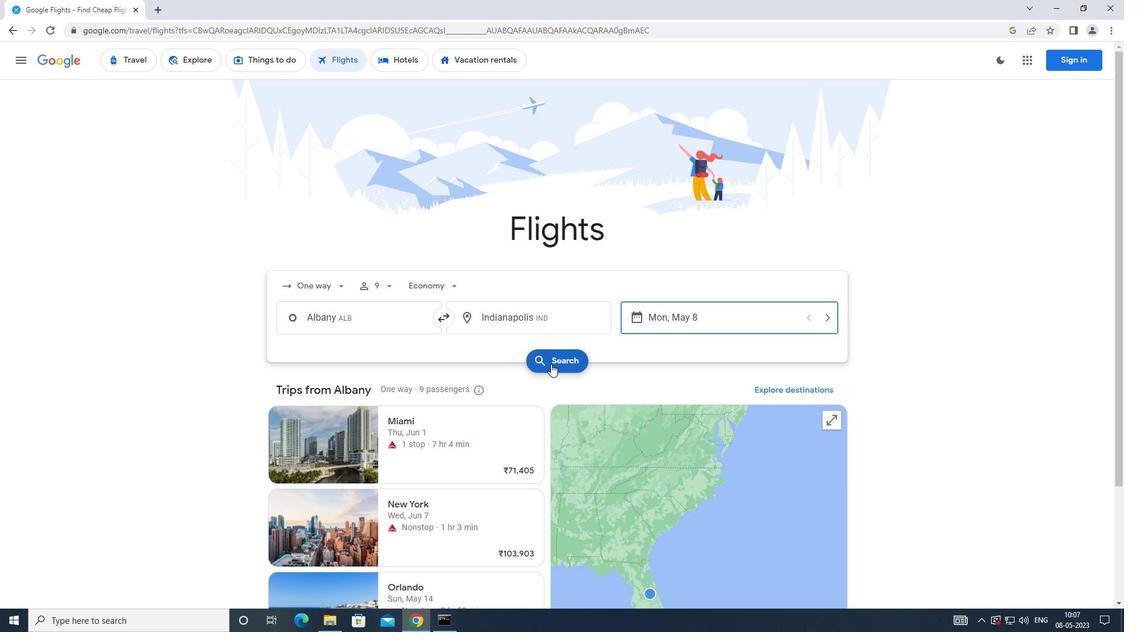 
Action: Mouse pressed left at (552, 367)
Screenshot: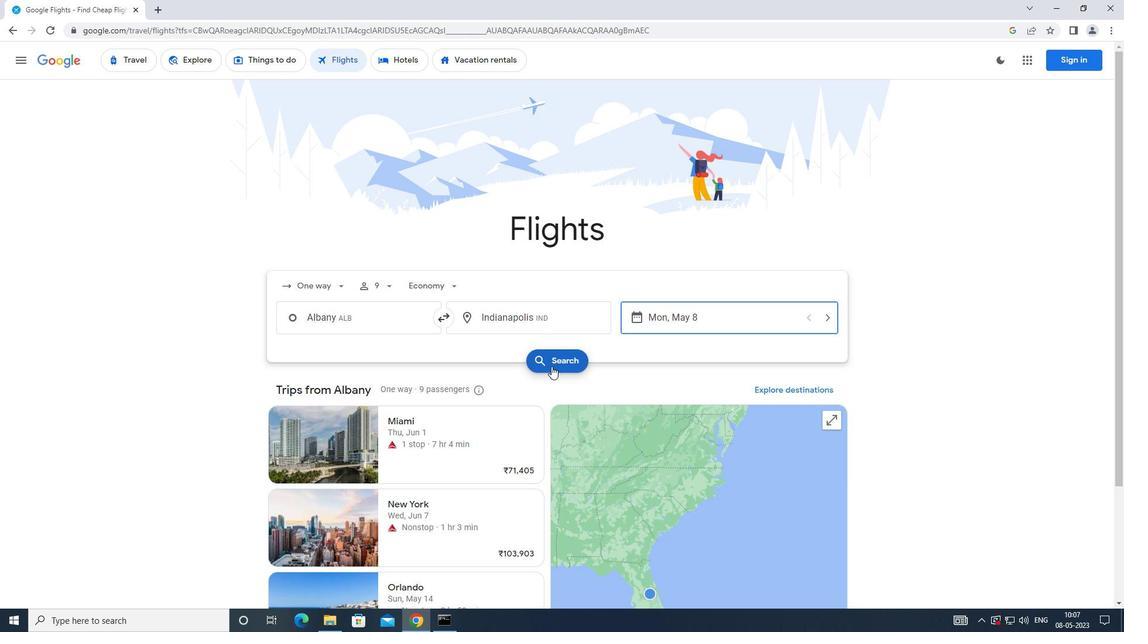 
Action: Mouse moved to (301, 162)
Screenshot: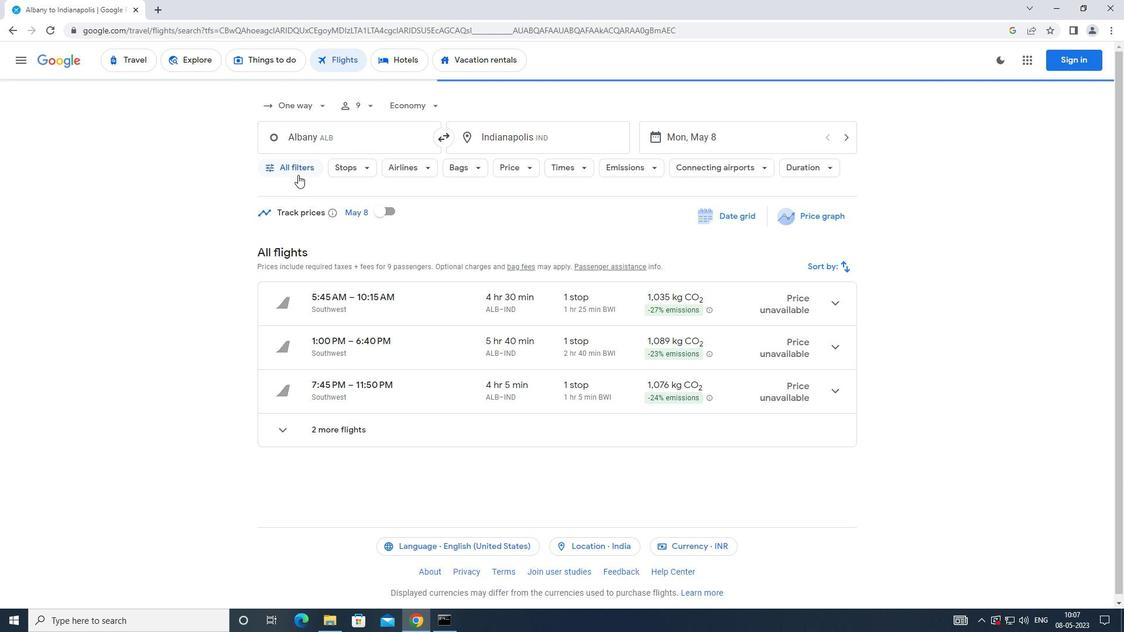 
Action: Mouse pressed left at (301, 162)
Screenshot: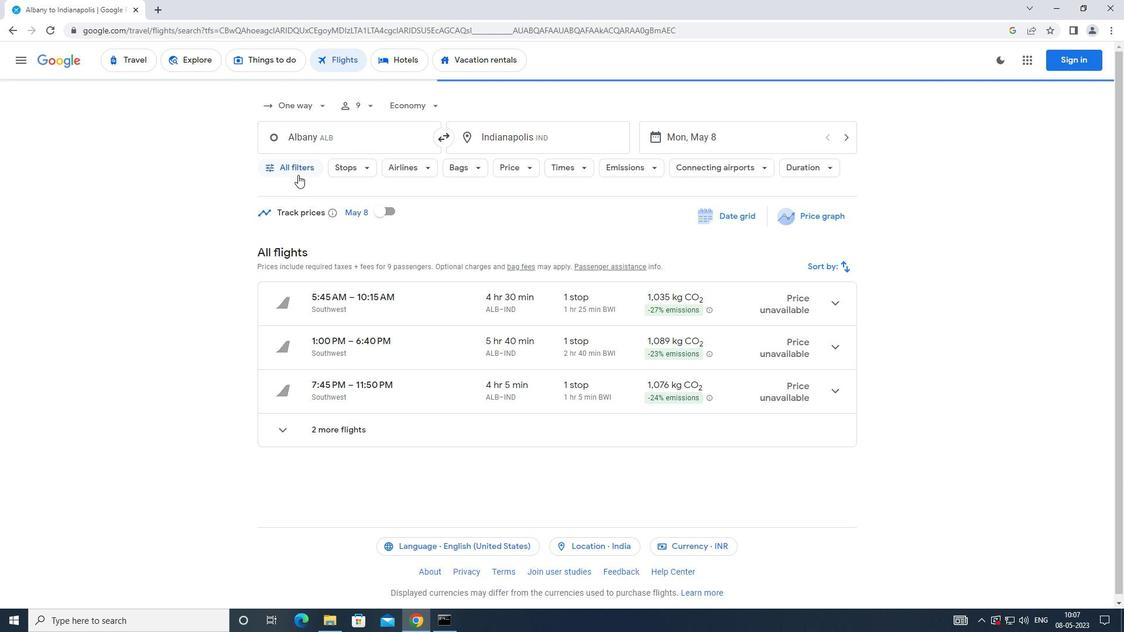 
Action: Mouse moved to (426, 420)
Screenshot: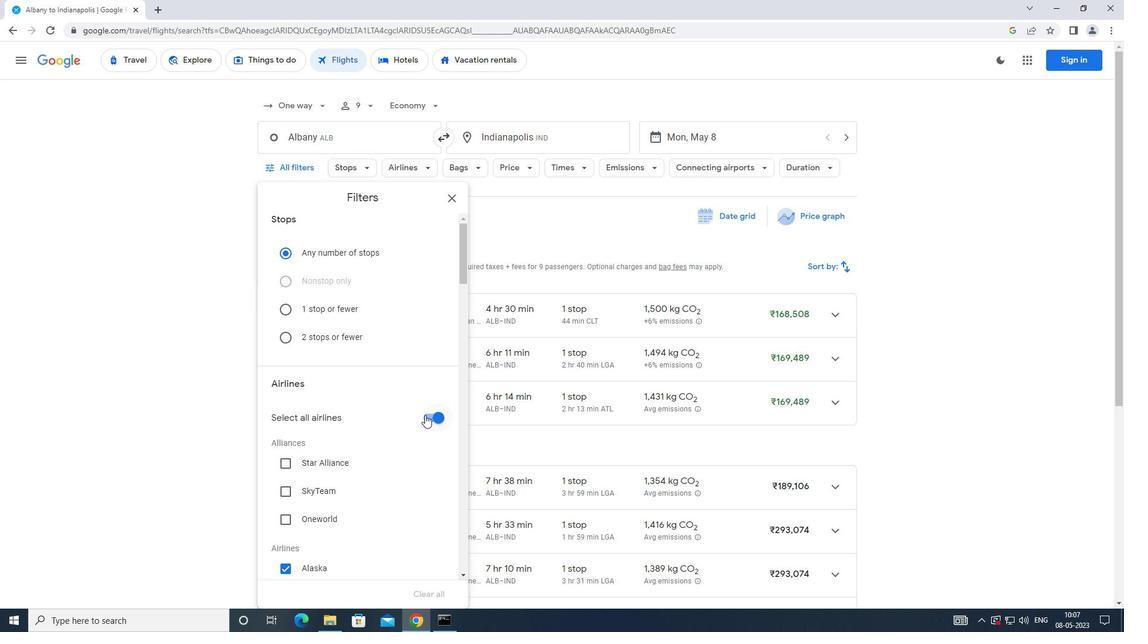 
Action: Mouse pressed left at (426, 420)
Screenshot: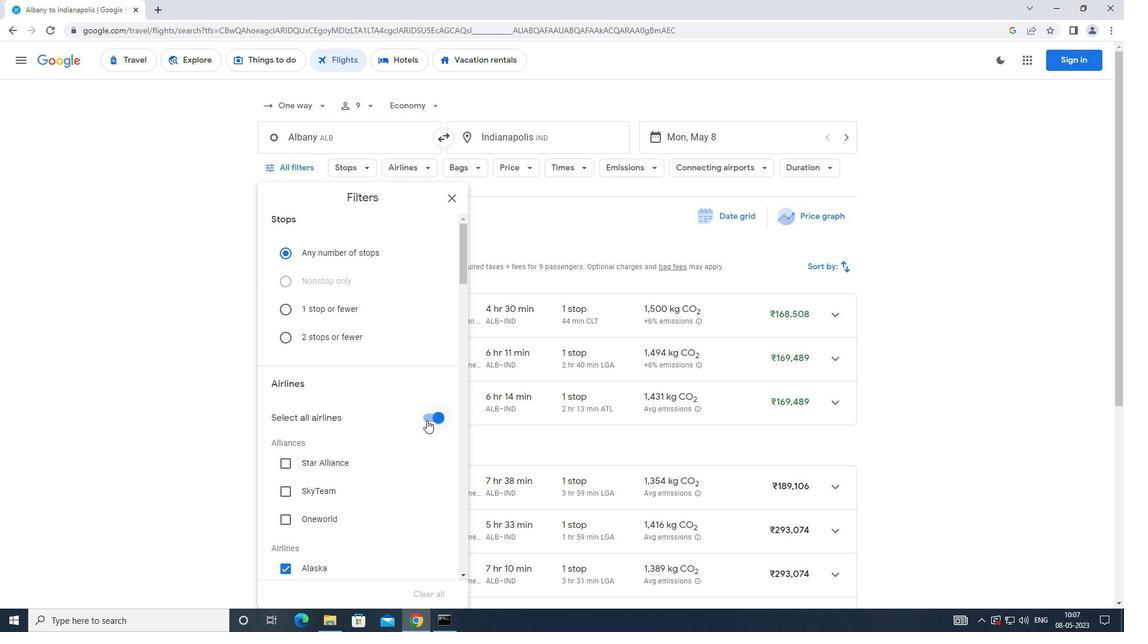 
Action: Mouse moved to (432, 426)
Screenshot: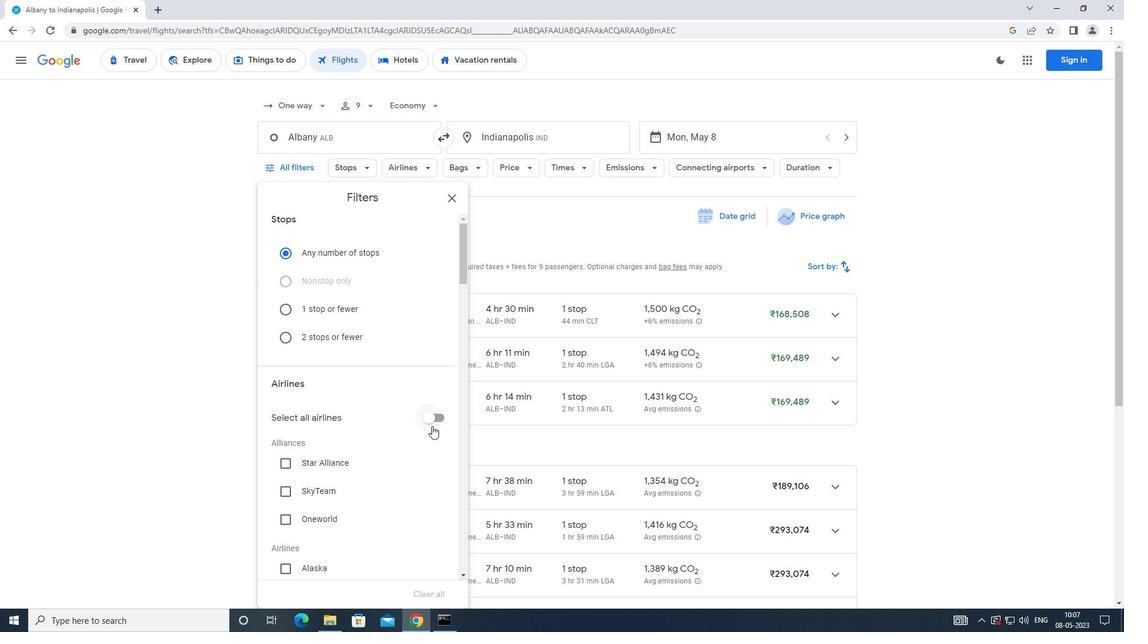 
Action: Mouse pressed left at (432, 426)
Screenshot: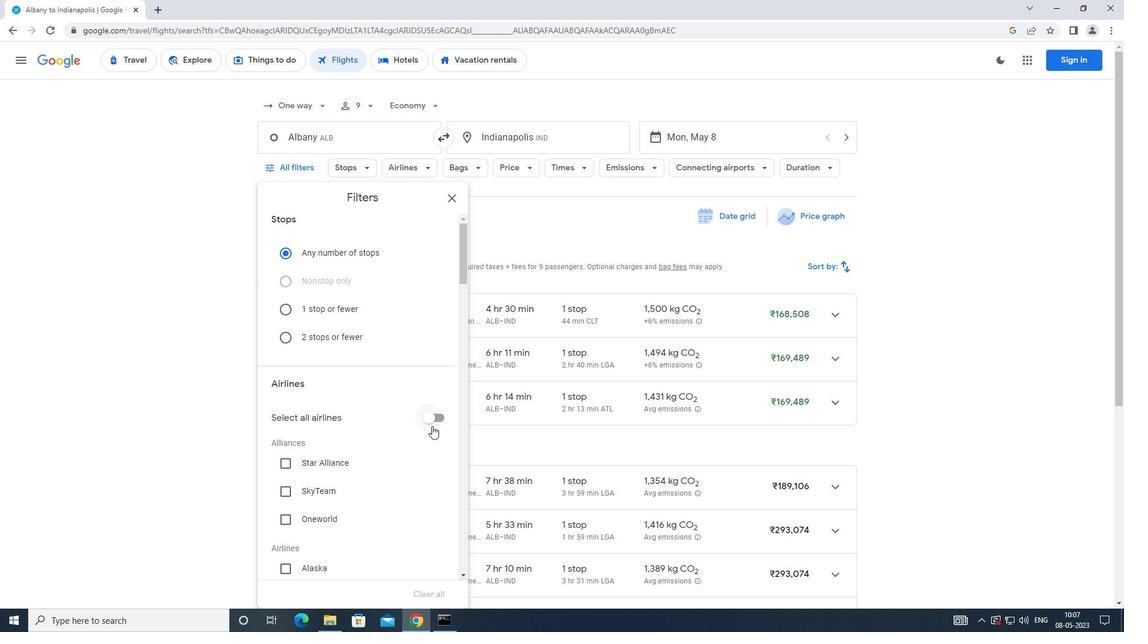 
Action: Mouse moved to (432, 422)
Screenshot: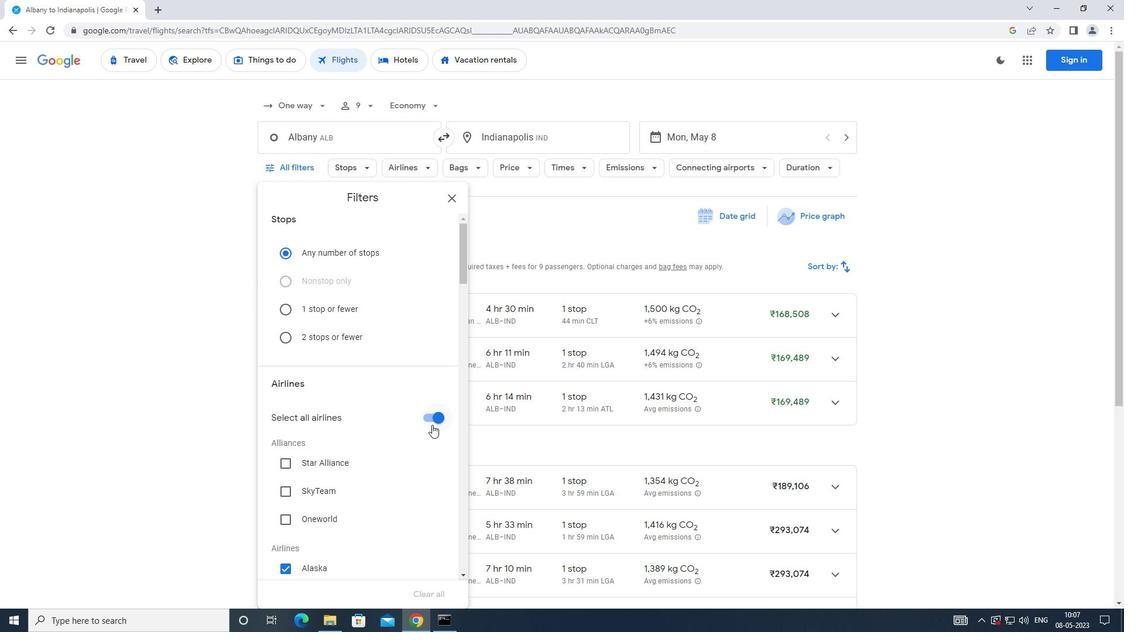 
Action: Mouse pressed left at (432, 422)
Screenshot: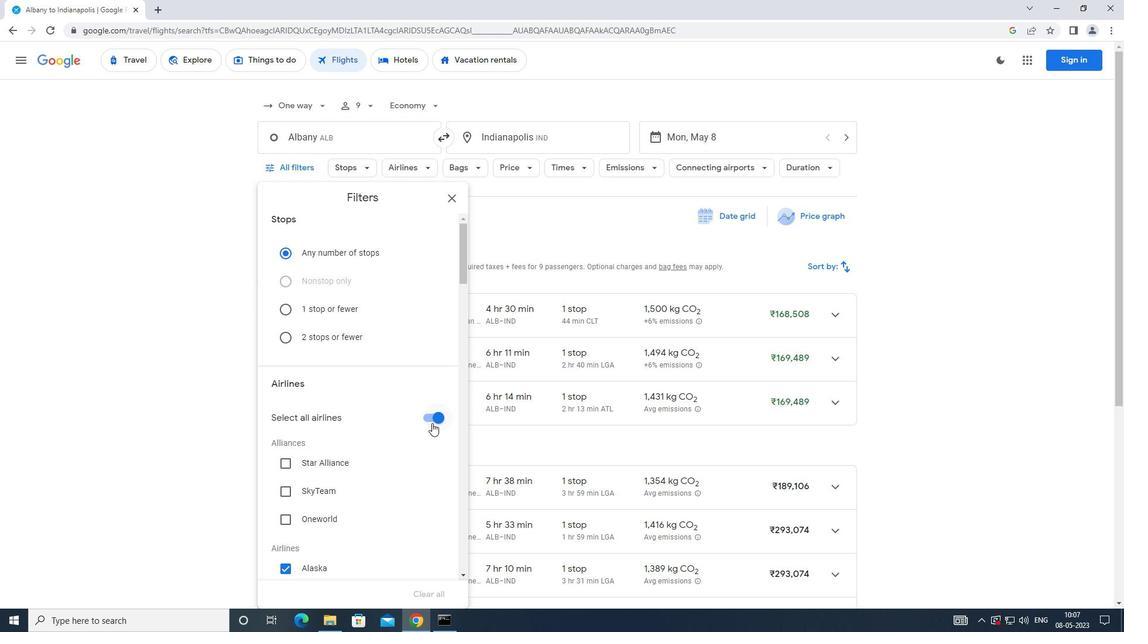 
Action: Mouse moved to (420, 425)
Screenshot: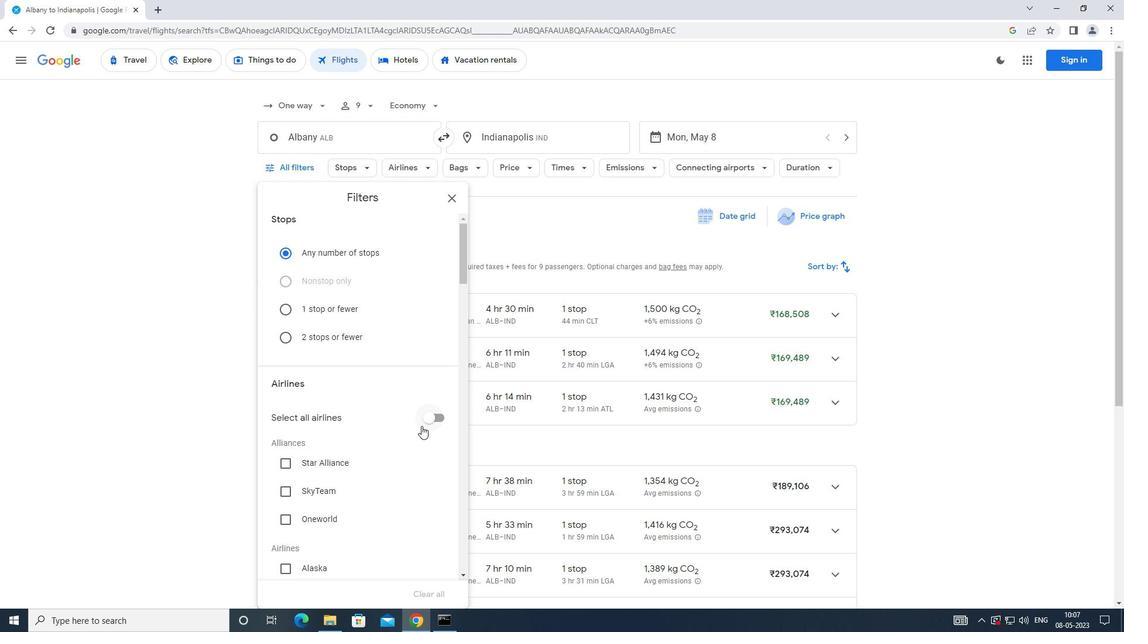
Action: Mouse scrolled (420, 424) with delta (0, 0)
Screenshot: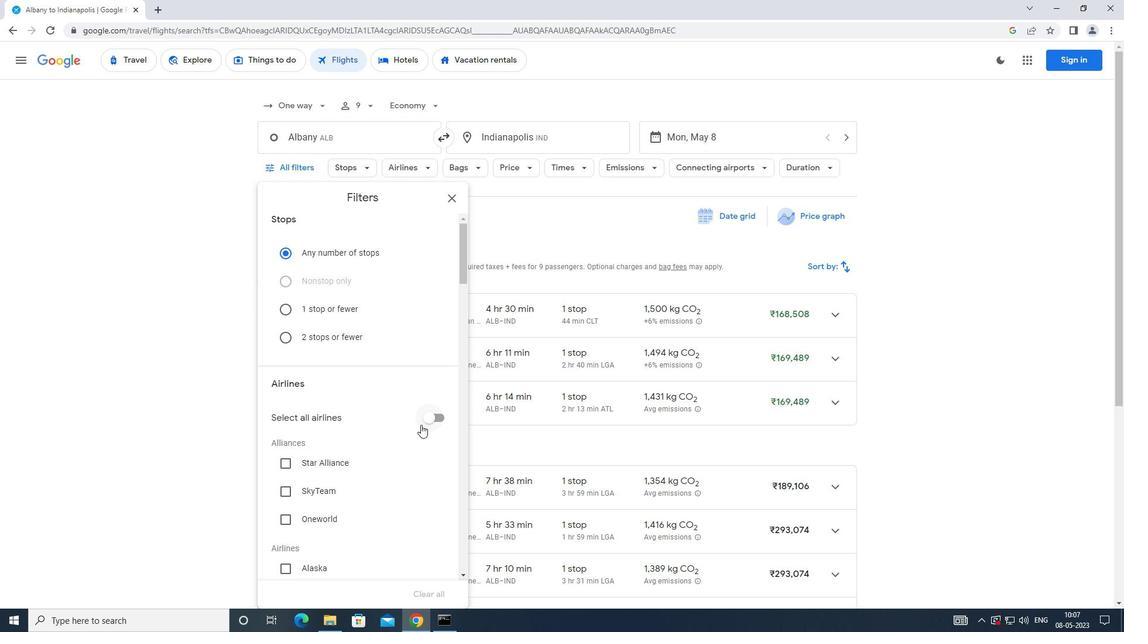 
Action: Mouse scrolled (420, 424) with delta (0, 0)
Screenshot: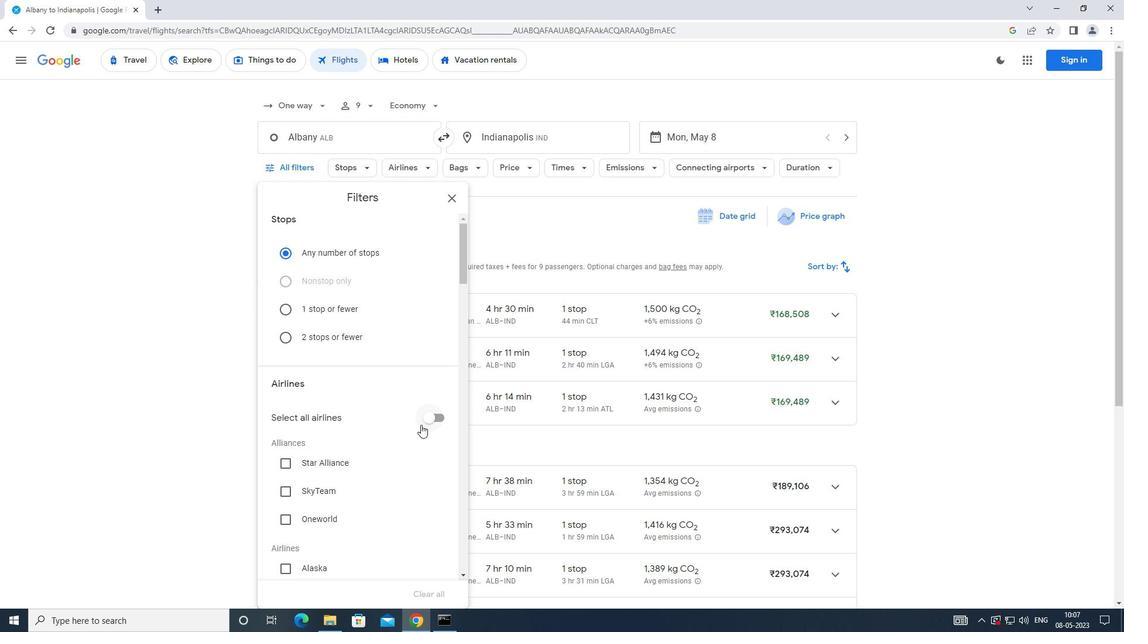 
Action: Mouse scrolled (420, 424) with delta (0, 0)
Screenshot: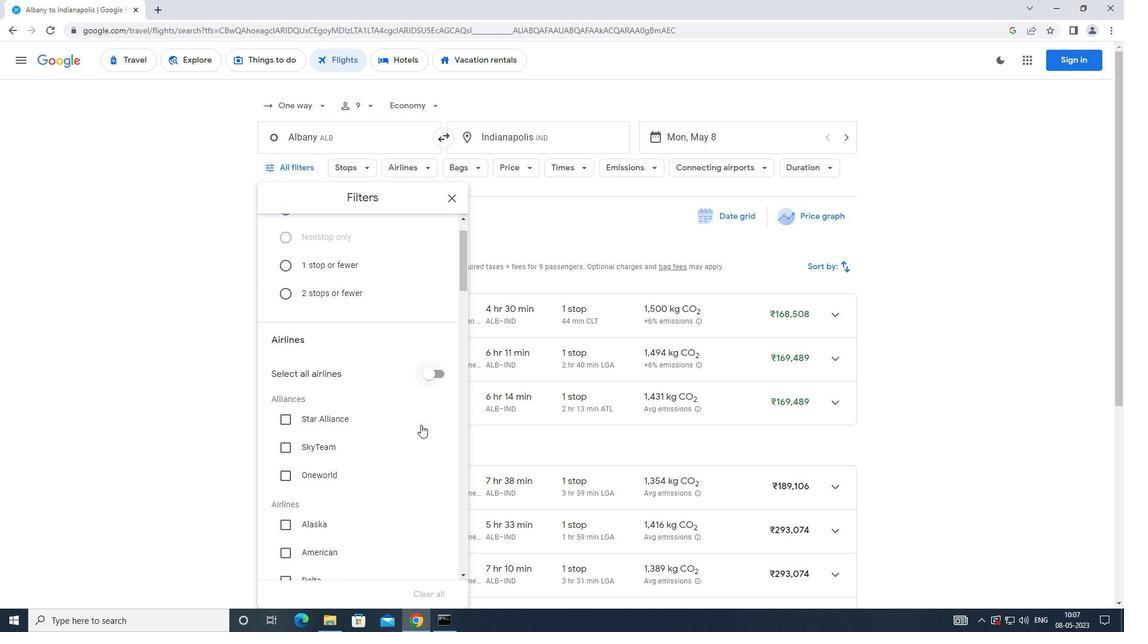 
Action: Mouse moved to (420, 424)
Screenshot: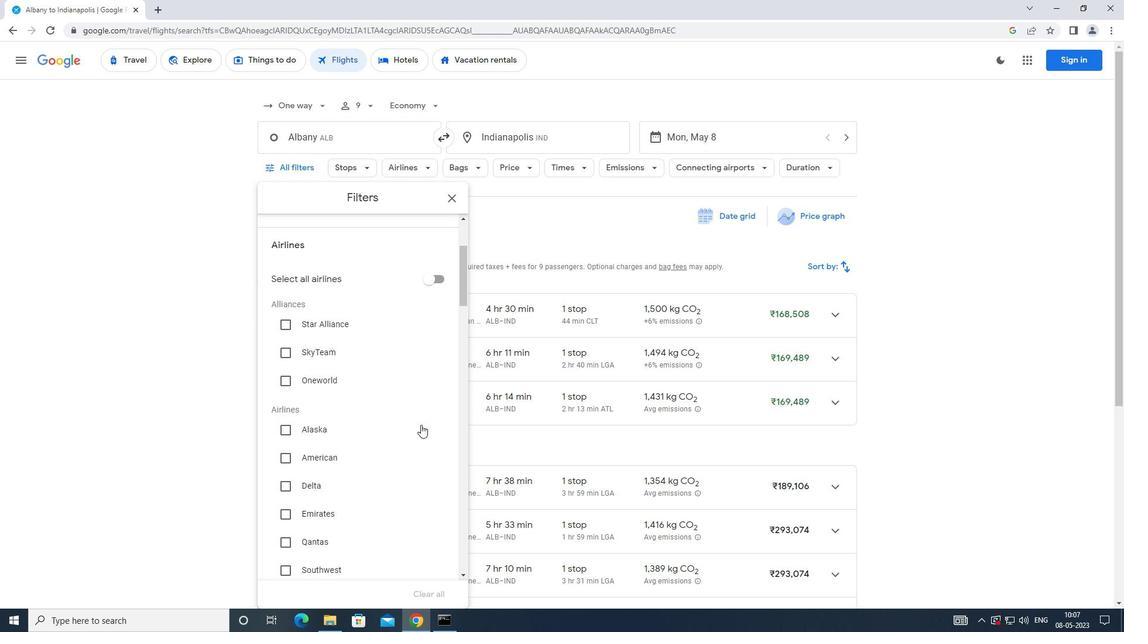 
Action: Mouse scrolled (420, 423) with delta (0, 0)
Screenshot: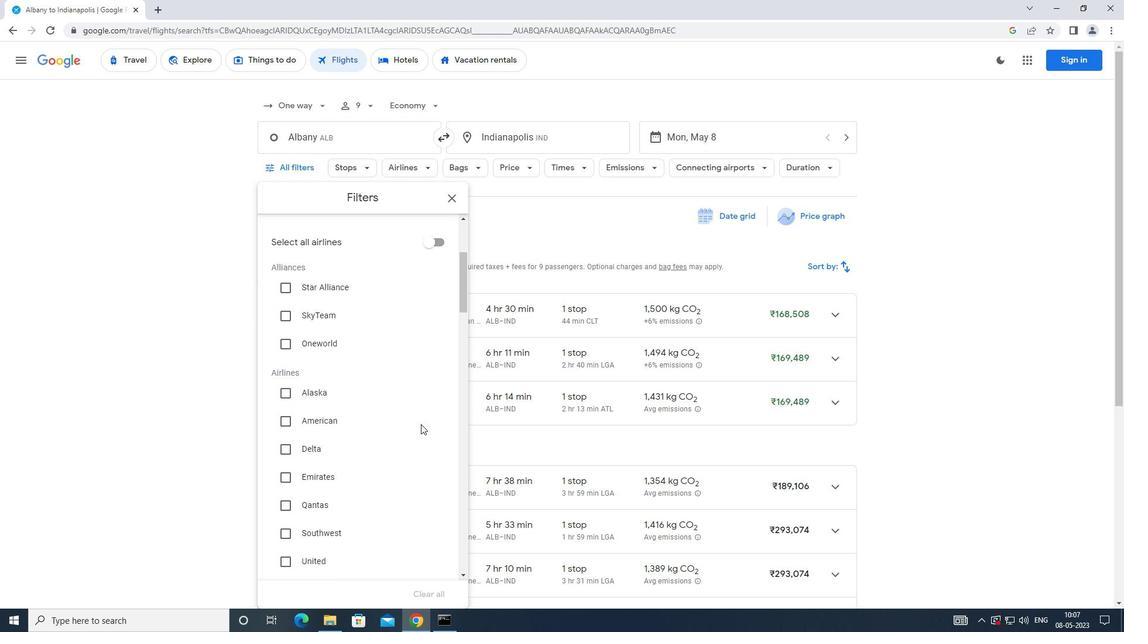 
Action: Mouse scrolled (420, 423) with delta (0, 0)
Screenshot: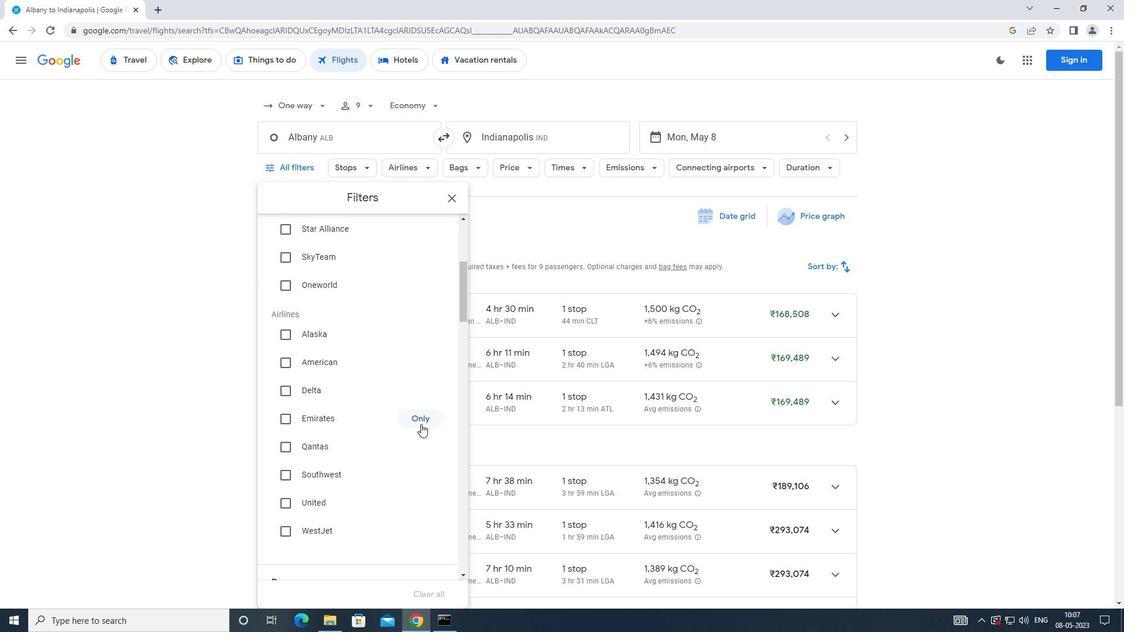 
Action: Mouse scrolled (420, 423) with delta (0, 0)
Screenshot: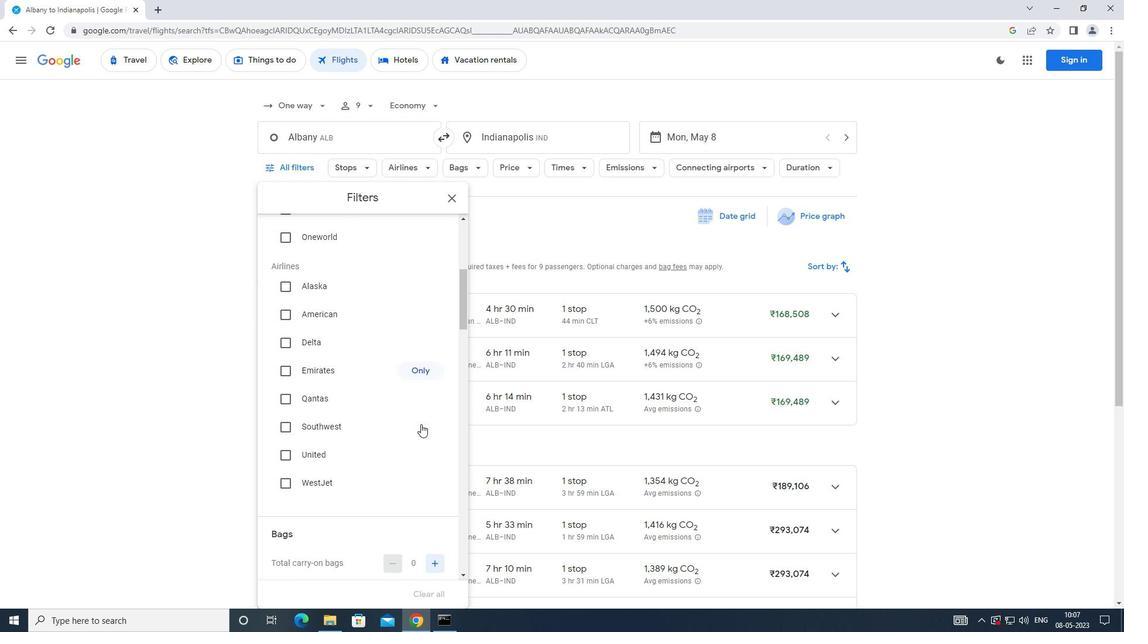 
Action: Mouse scrolled (420, 423) with delta (0, 0)
Screenshot: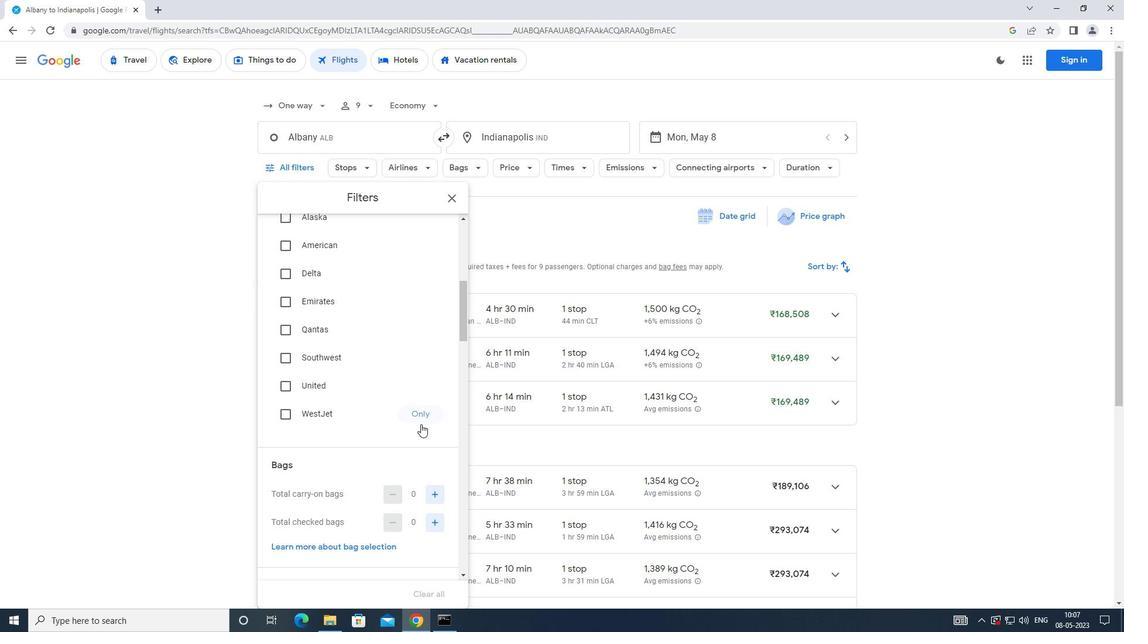 
Action: Mouse scrolled (420, 423) with delta (0, 0)
Screenshot: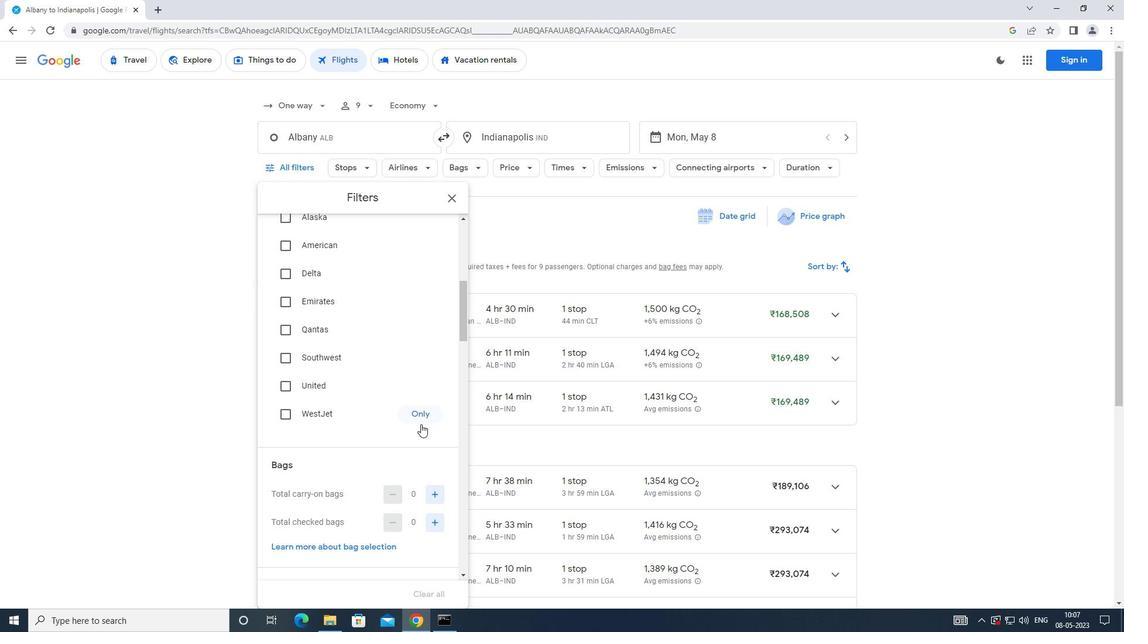 
Action: Mouse moved to (429, 405)
Screenshot: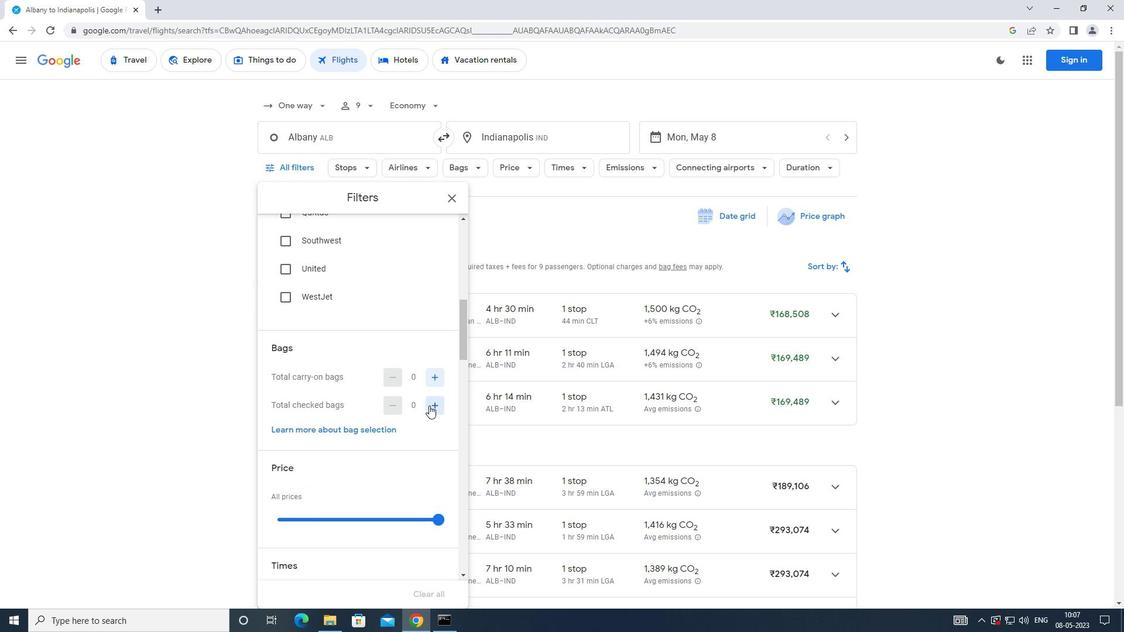 
Action: Mouse pressed left at (429, 405)
Screenshot: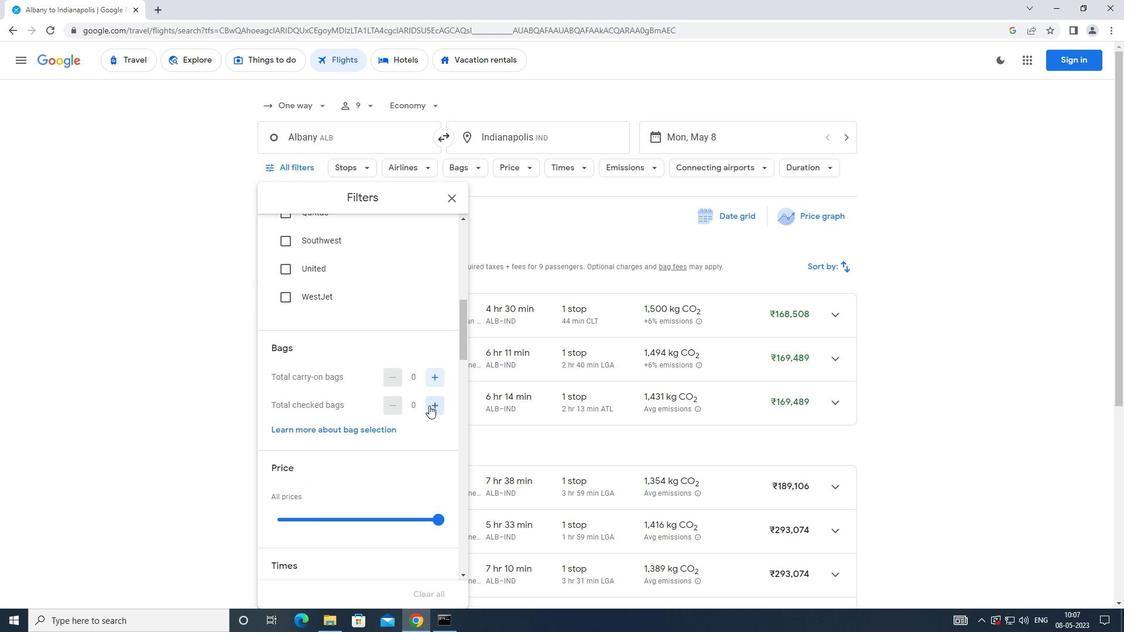
Action: Mouse pressed left at (429, 405)
Screenshot: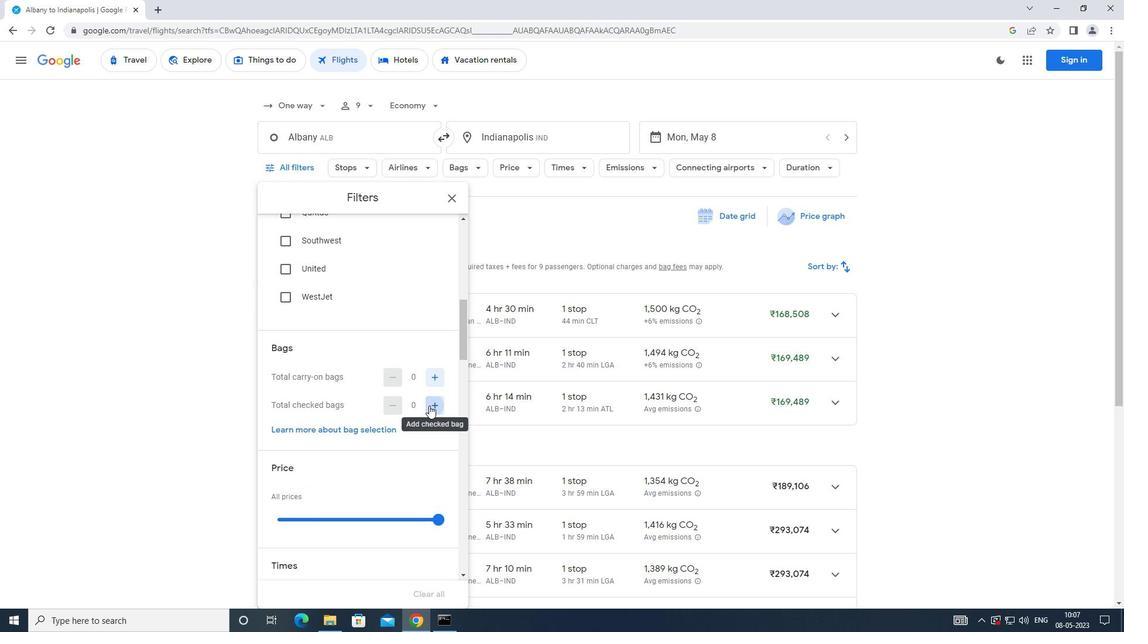 
Action: Mouse pressed left at (429, 405)
Screenshot: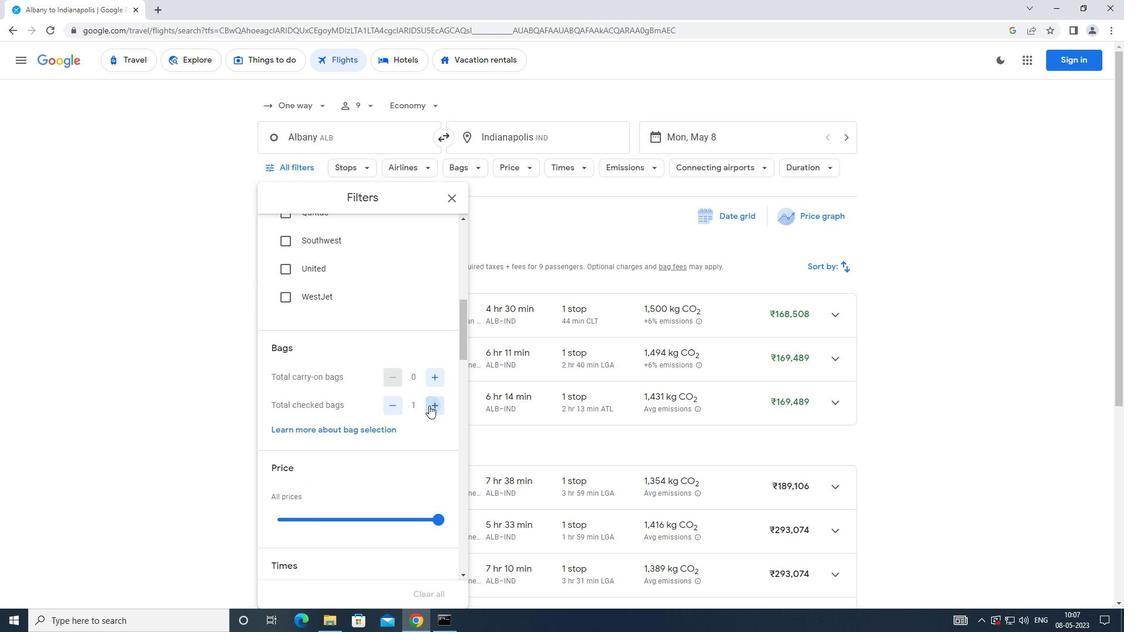 
Action: Mouse pressed left at (429, 405)
Screenshot: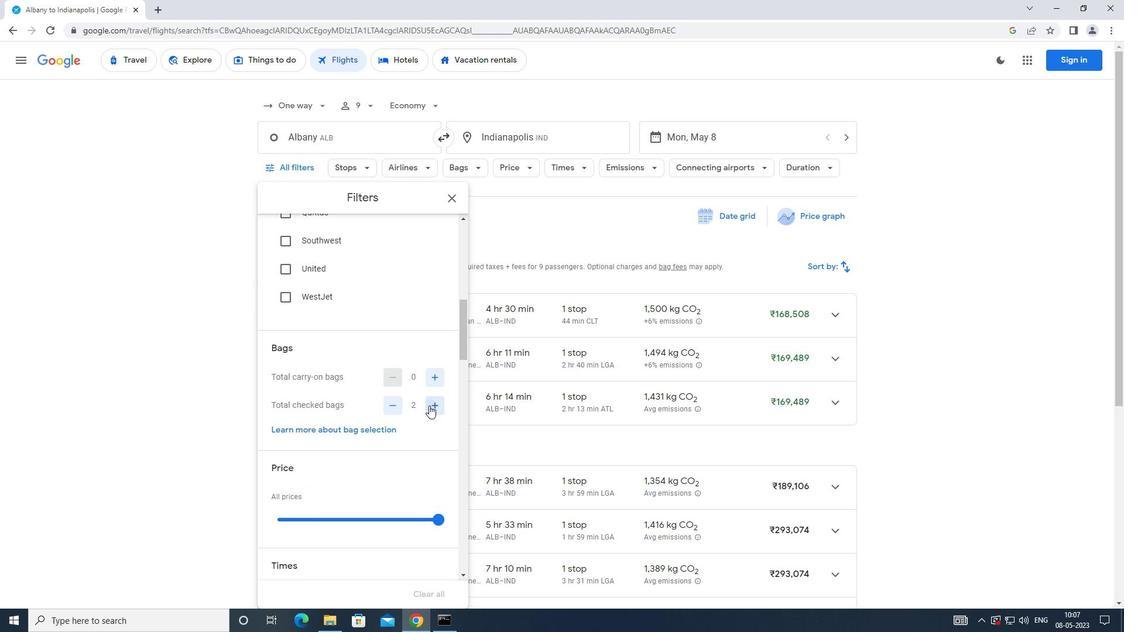 
Action: Mouse pressed left at (429, 405)
Screenshot: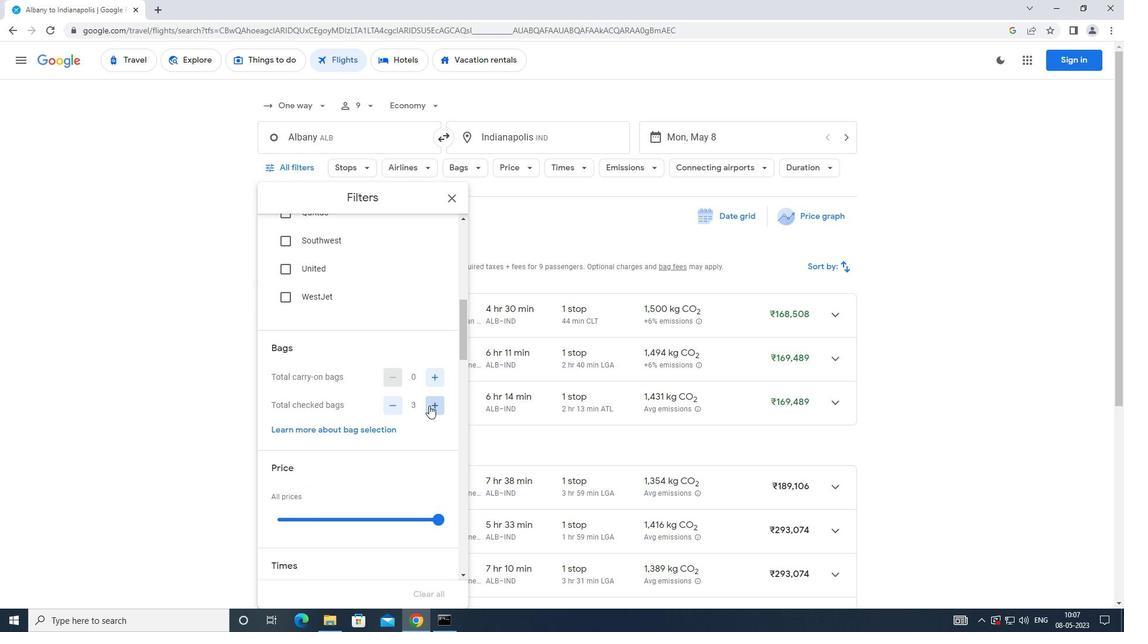 
Action: Mouse pressed left at (429, 405)
Screenshot: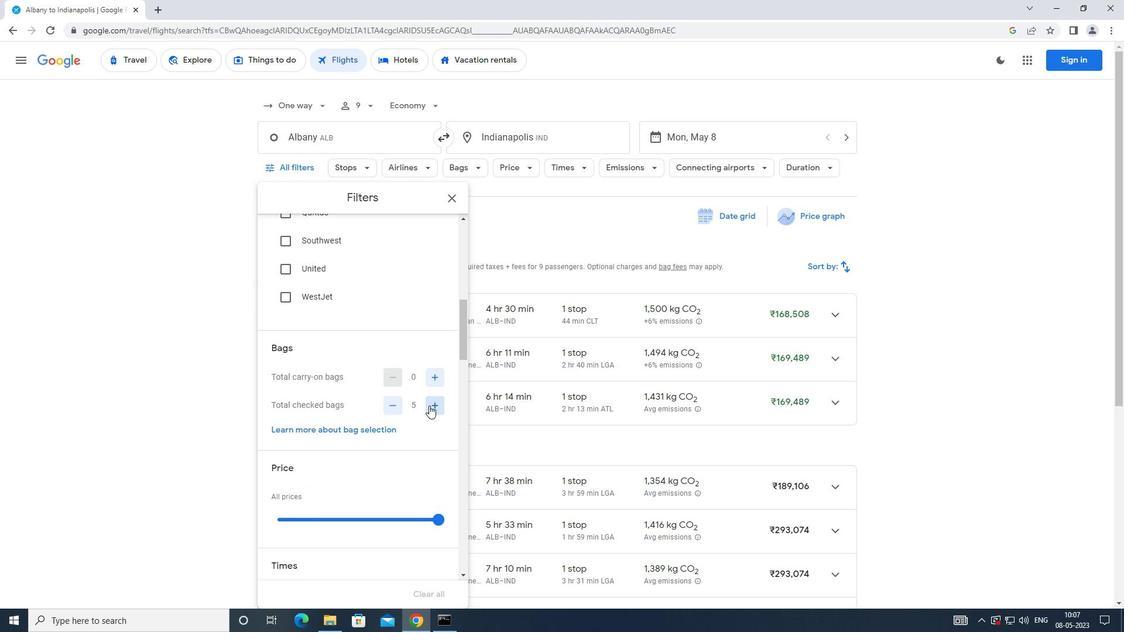 
Action: Mouse moved to (391, 399)
Screenshot: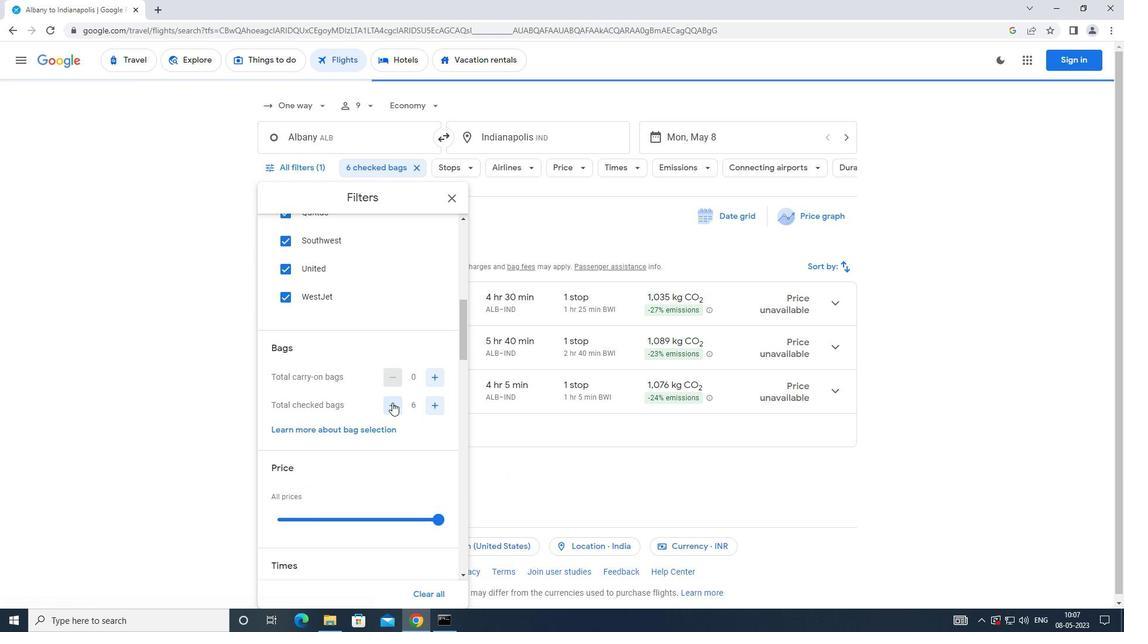 
Action: Mouse scrolled (391, 399) with delta (0, 0)
Screenshot: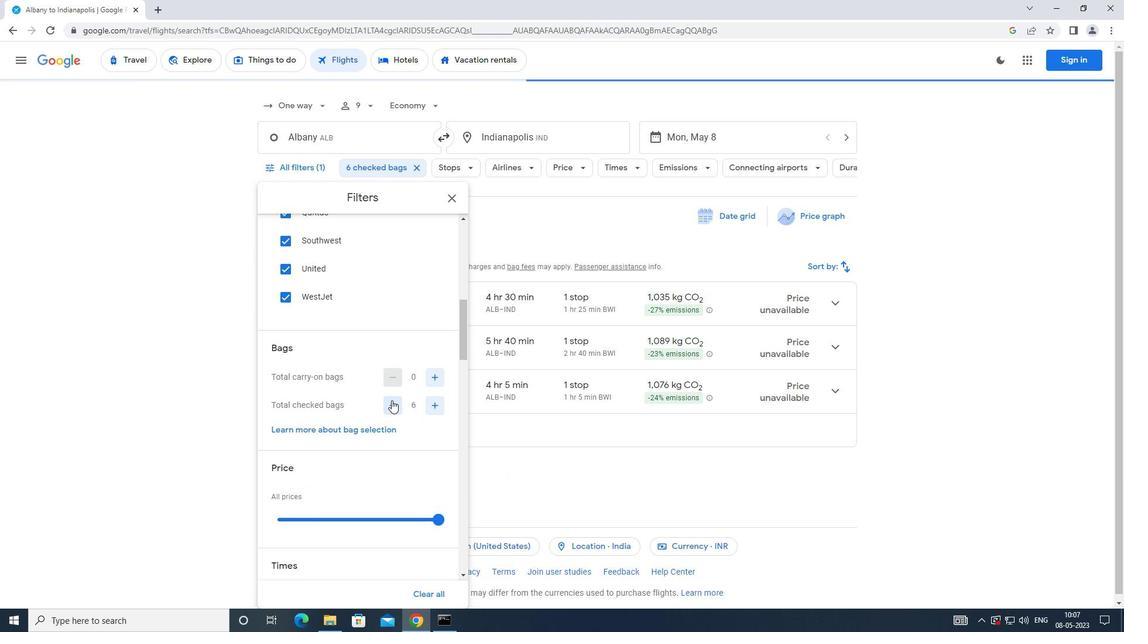 
Action: Mouse scrolled (391, 399) with delta (0, 0)
Screenshot: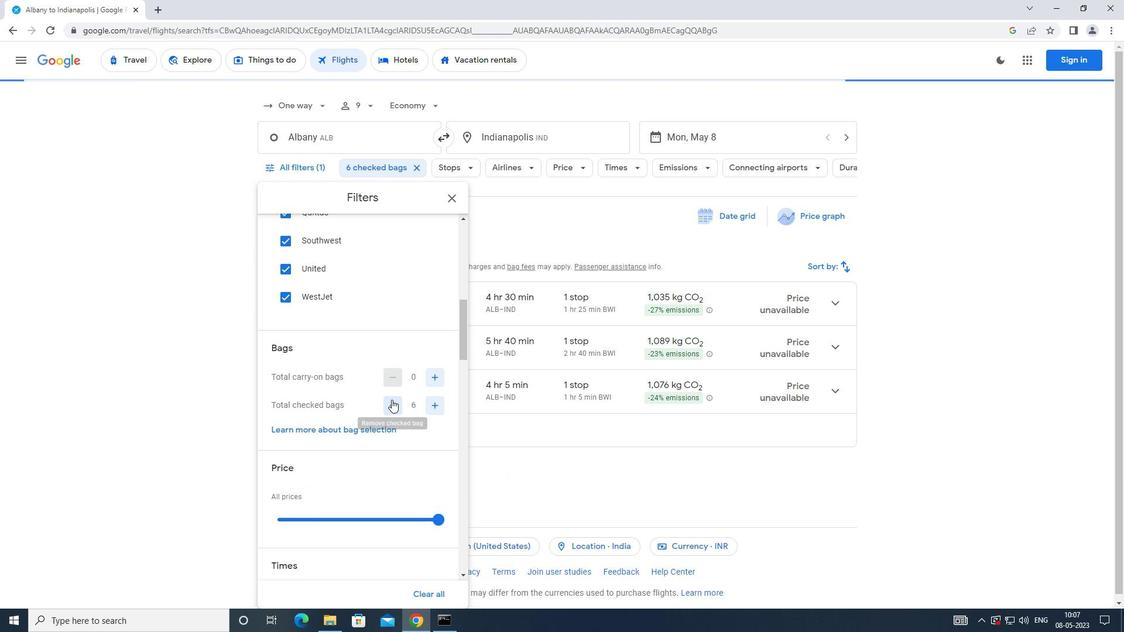 
Action: Mouse moved to (440, 404)
Screenshot: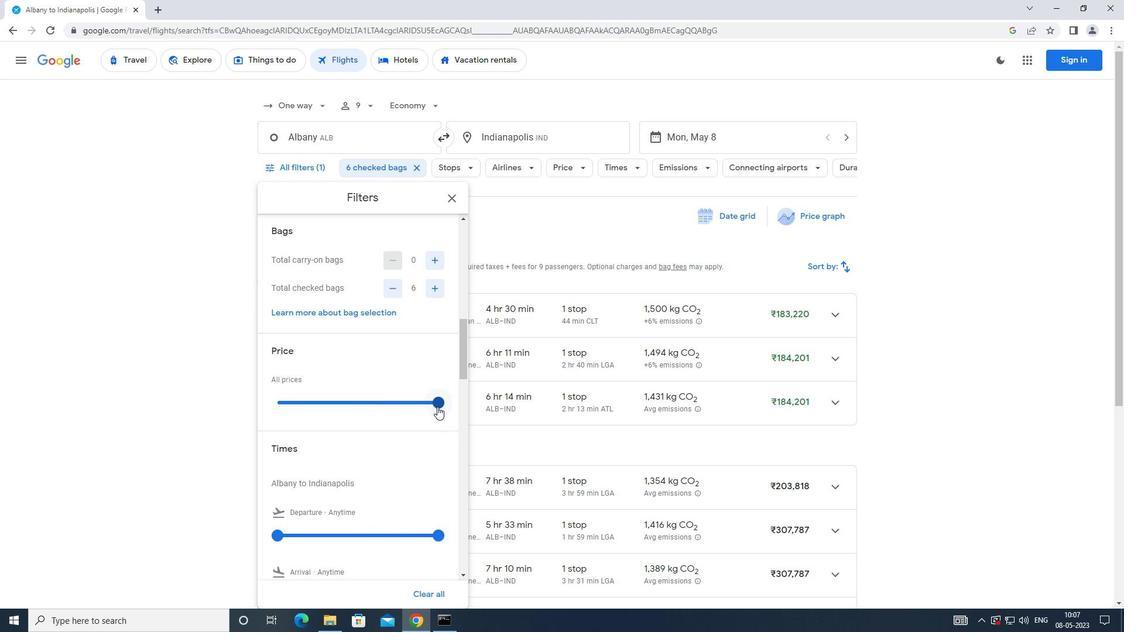 
Action: Mouse pressed left at (440, 404)
Screenshot: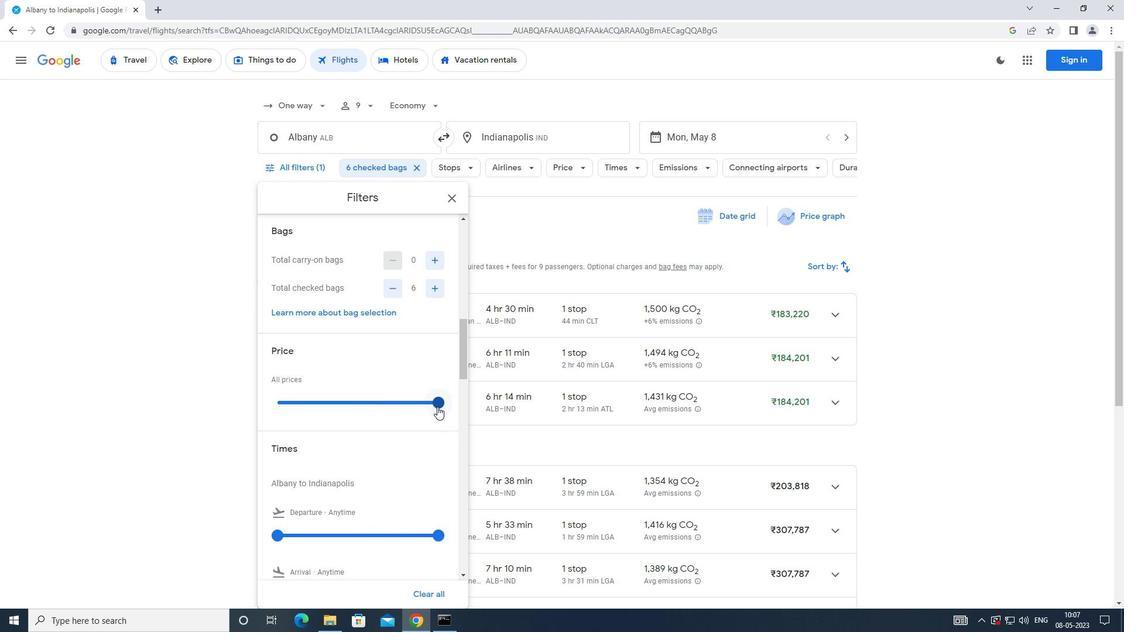 
Action: Mouse moved to (450, 427)
Screenshot: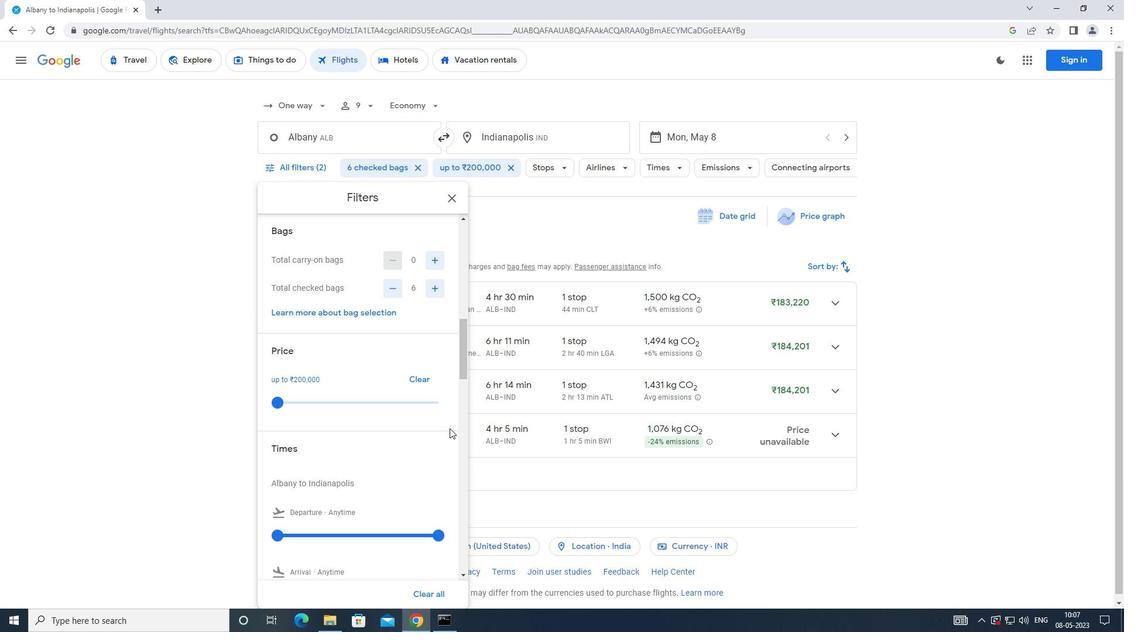 
Action: Mouse scrolled (450, 427) with delta (0, 0)
Screenshot: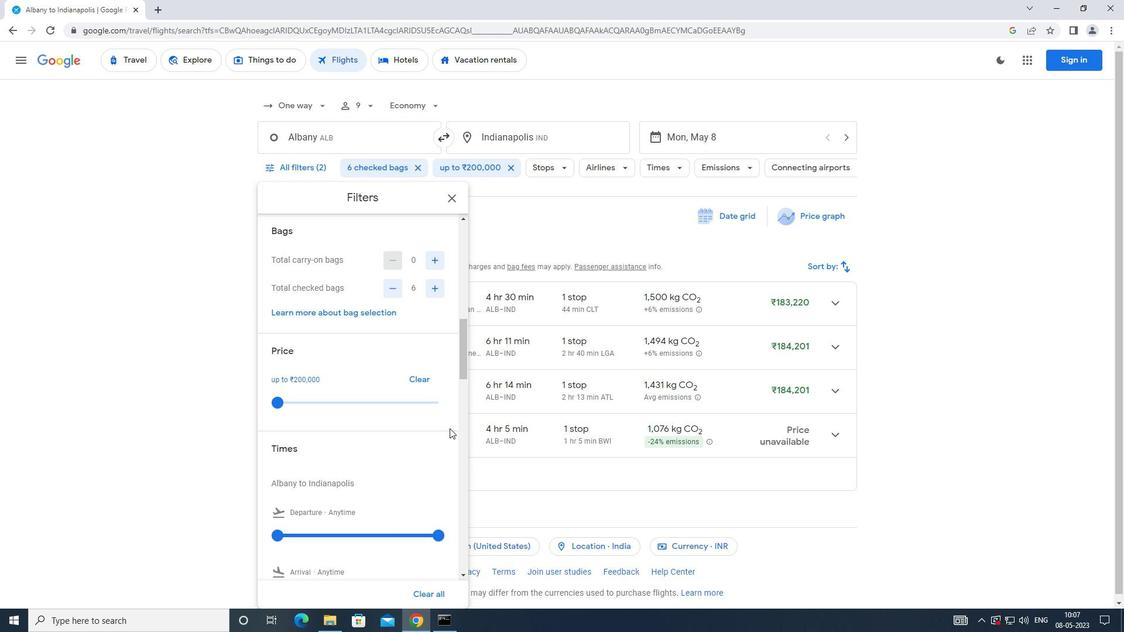 
Action: Mouse scrolled (450, 427) with delta (0, 0)
Screenshot: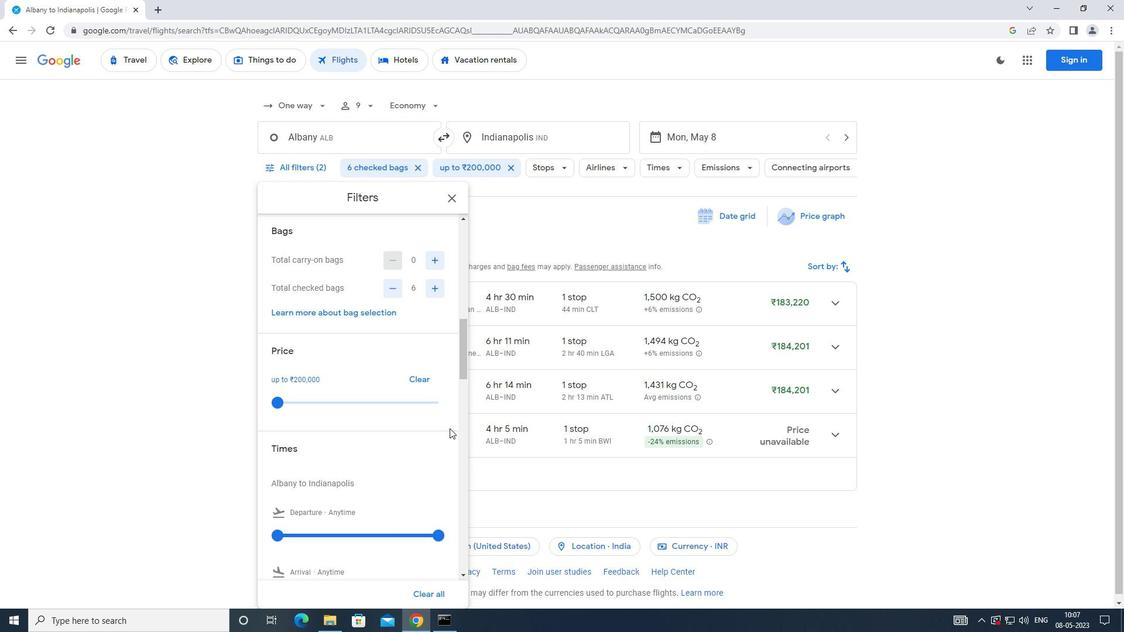 
Action: Mouse moved to (271, 418)
Screenshot: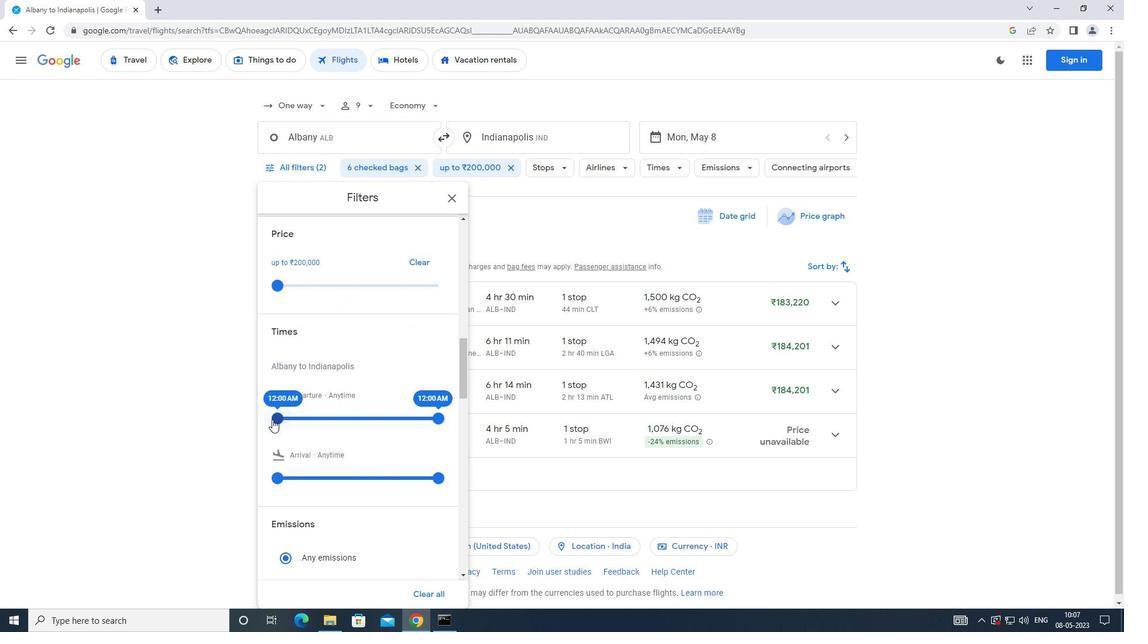 
Action: Mouse pressed left at (271, 418)
Screenshot: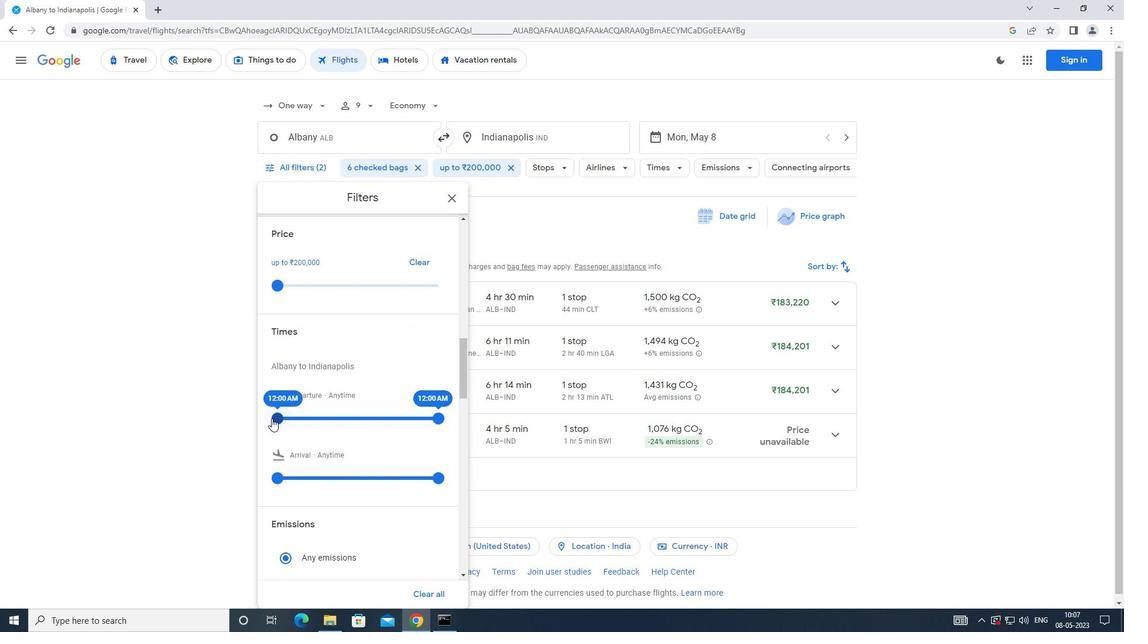 
Action: Mouse moved to (441, 418)
Screenshot: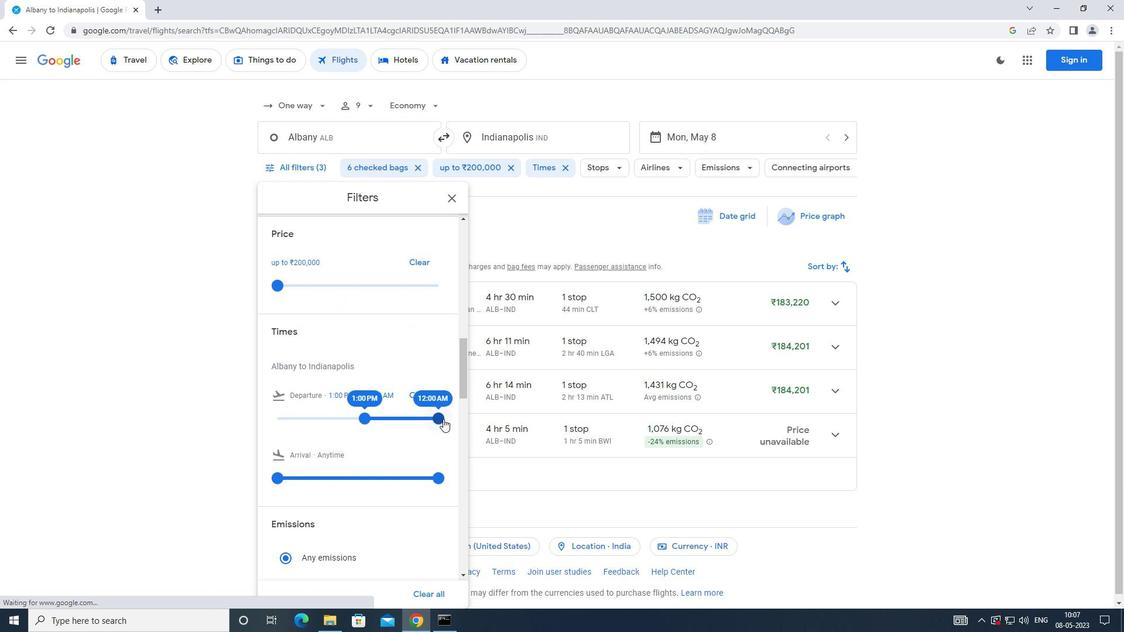 
Action: Mouse pressed left at (441, 418)
Screenshot: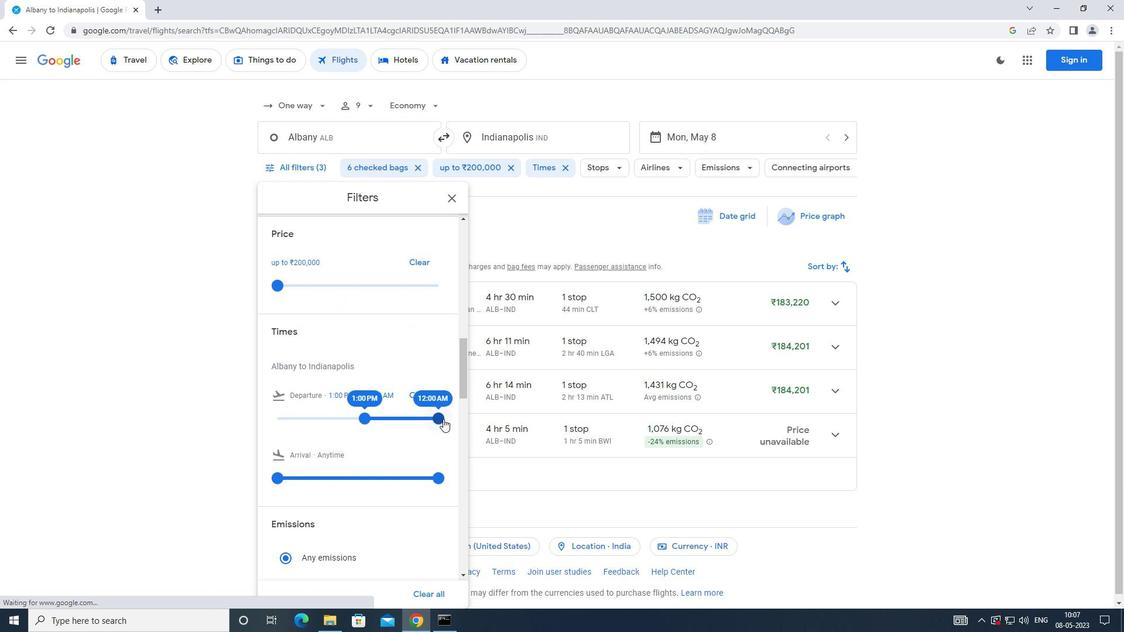 
Action: Mouse moved to (454, 201)
Screenshot: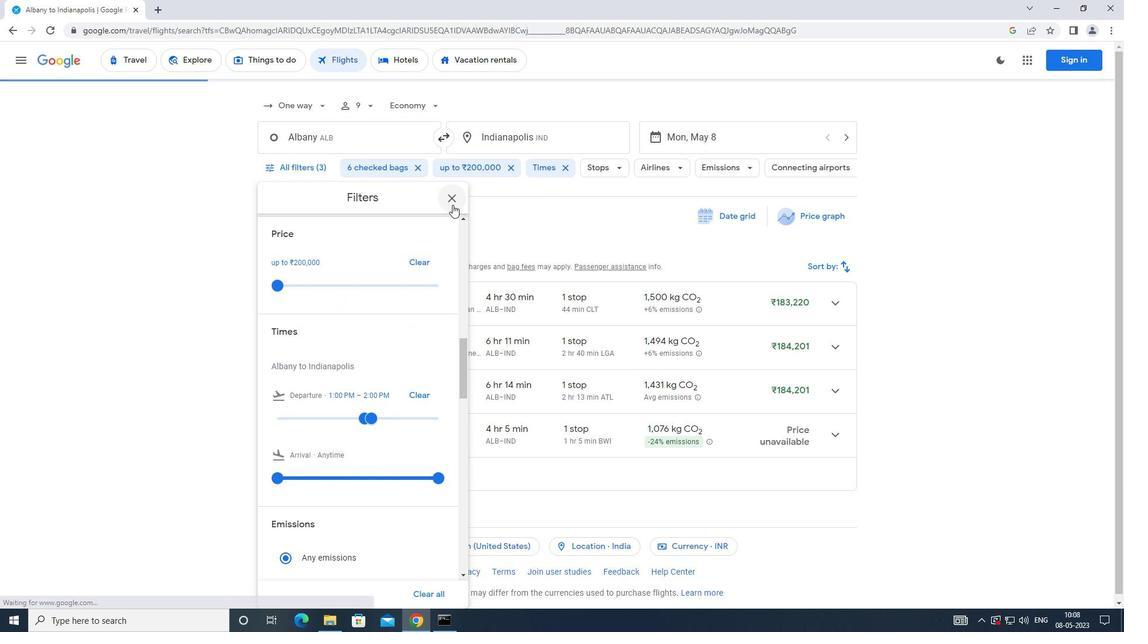 
Action: Mouse pressed left at (454, 201)
Screenshot: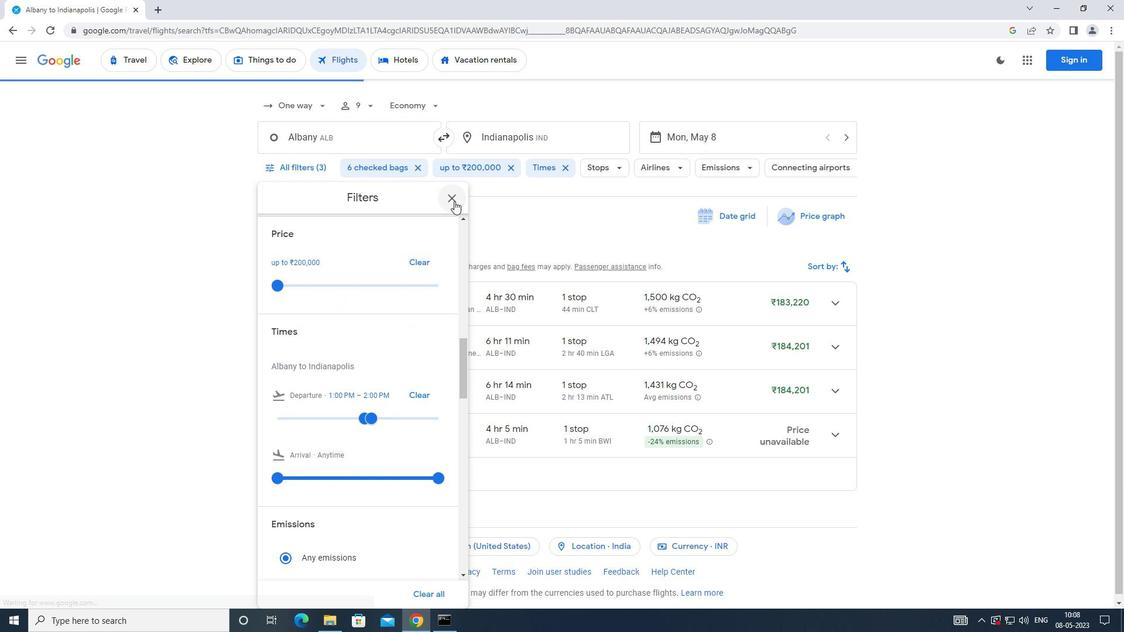 
Action: Mouse moved to (454, 242)
Screenshot: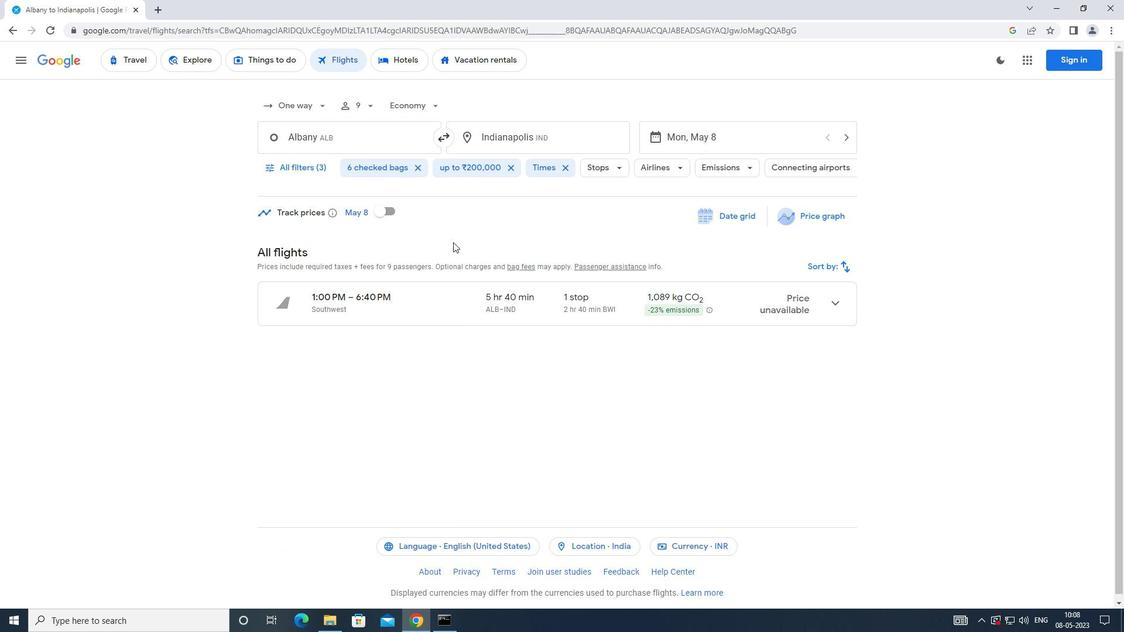 
